 Task: Search one way flight ticket for 4 adults, 1 infant in seat and 1 infant on lap in premium economy from Sitka: Sitka Rocky Gutierrez Airport to Springfield: Abraham Lincoln Capital Airport on 5-2-2023. Choice of flights is Delta. Number of bags: 3 checked bags. Price is upto 73000. Outbound departure time preference is 5:00.
Action: Mouse moved to (208, 148)
Screenshot: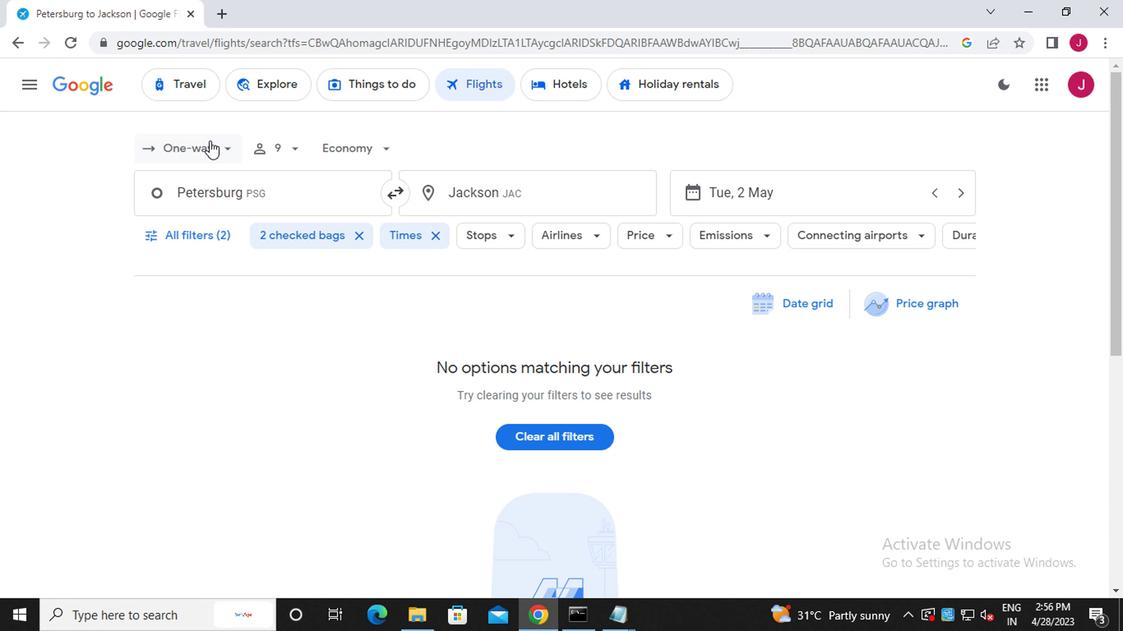 
Action: Mouse pressed left at (208, 148)
Screenshot: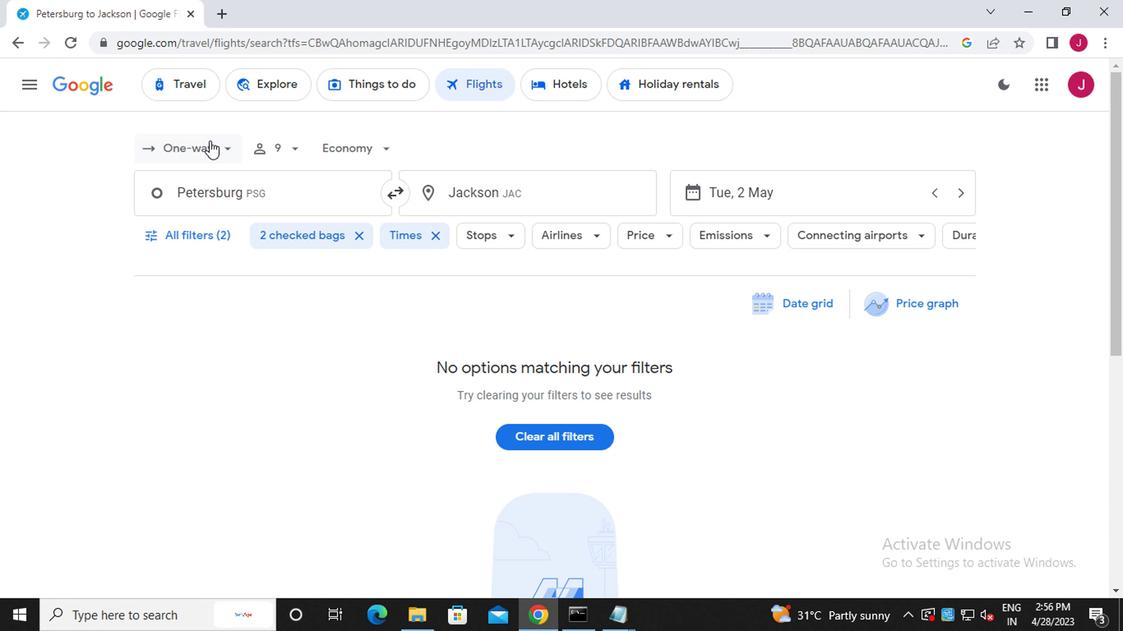 
Action: Mouse moved to (228, 231)
Screenshot: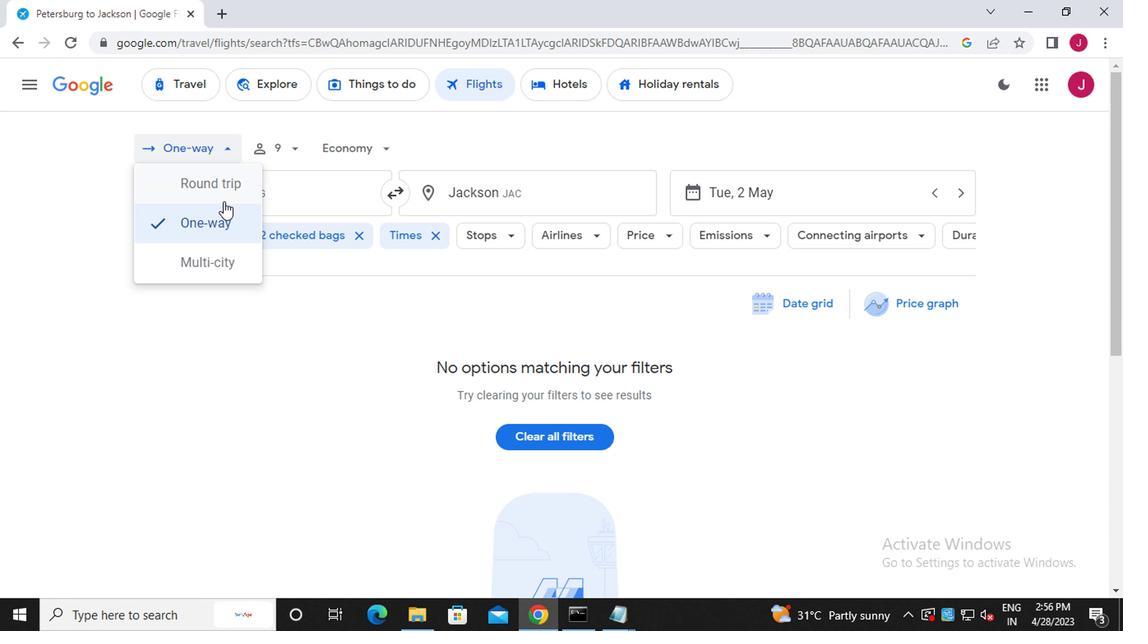 
Action: Mouse pressed left at (228, 231)
Screenshot: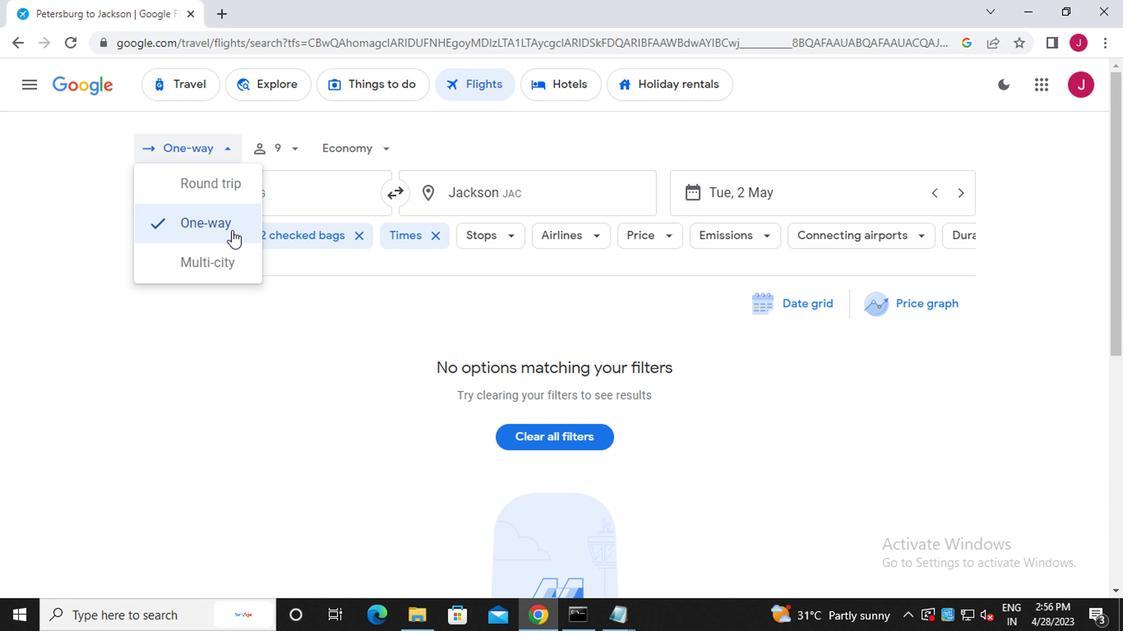 
Action: Mouse moved to (287, 147)
Screenshot: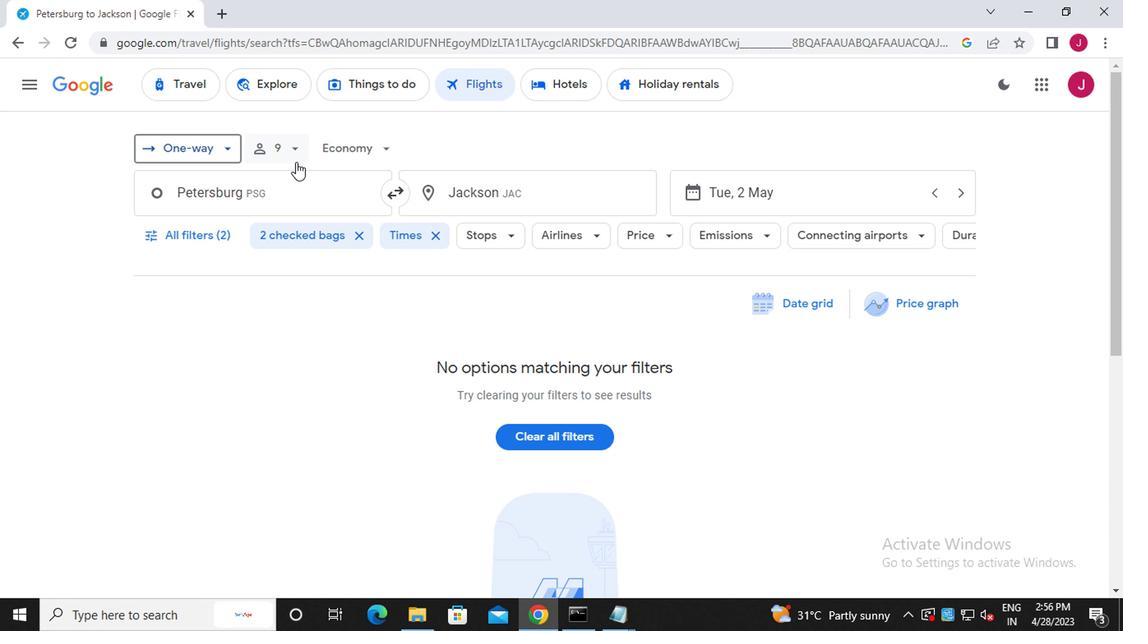 
Action: Mouse pressed left at (287, 147)
Screenshot: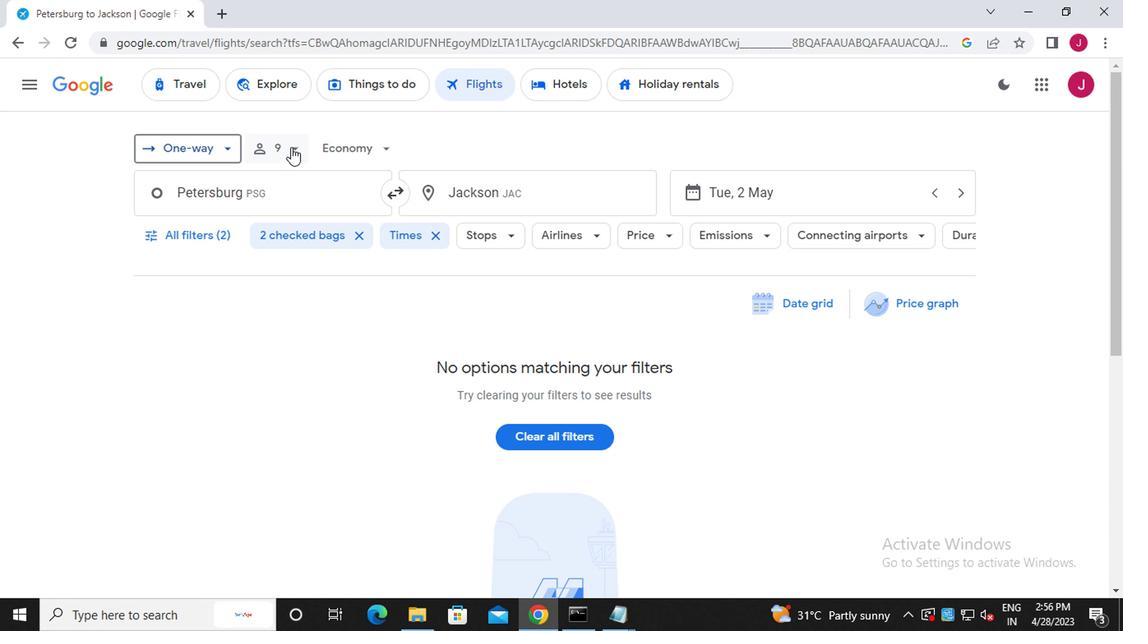 
Action: Mouse moved to (352, 196)
Screenshot: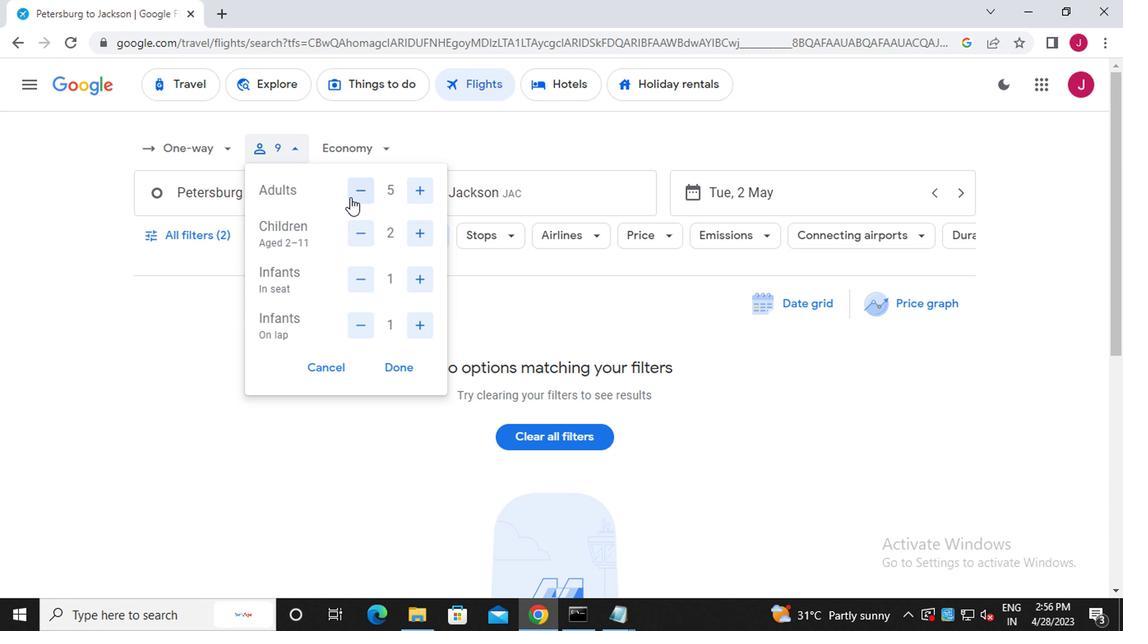 
Action: Mouse pressed left at (352, 196)
Screenshot: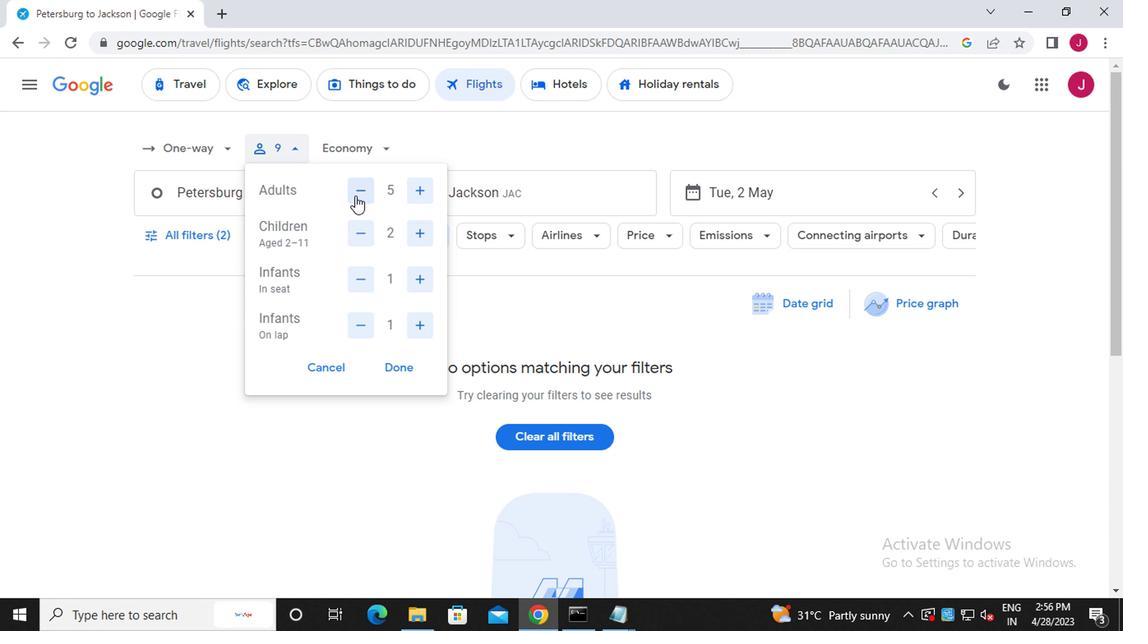 
Action: Mouse moved to (356, 235)
Screenshot: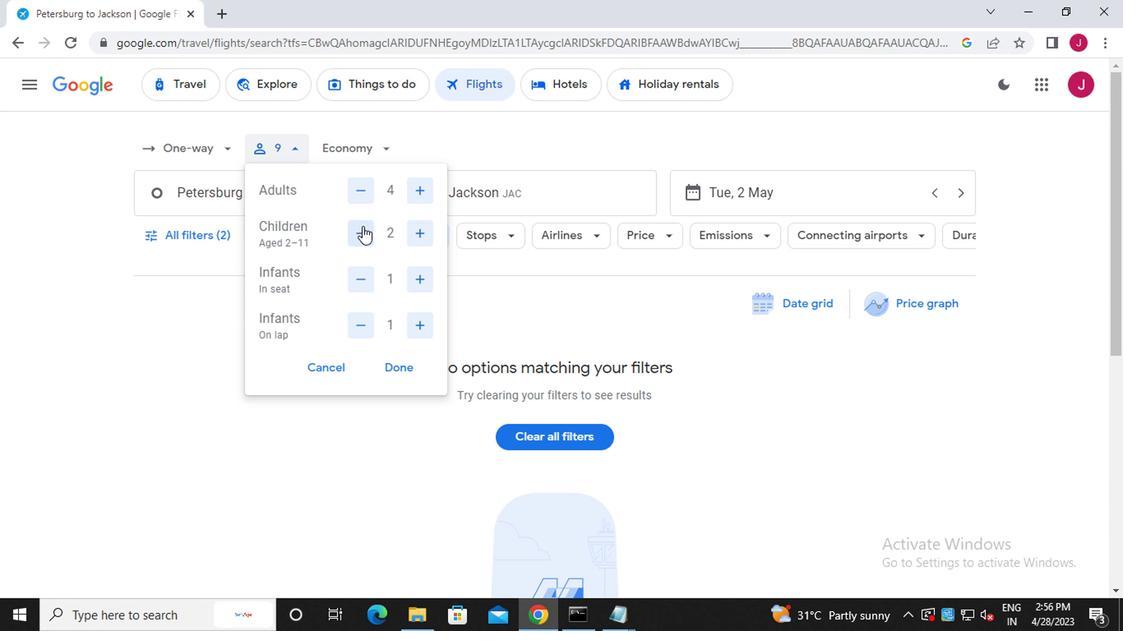 
Action: Mouse pressed left at (356, 235)
Screenshot: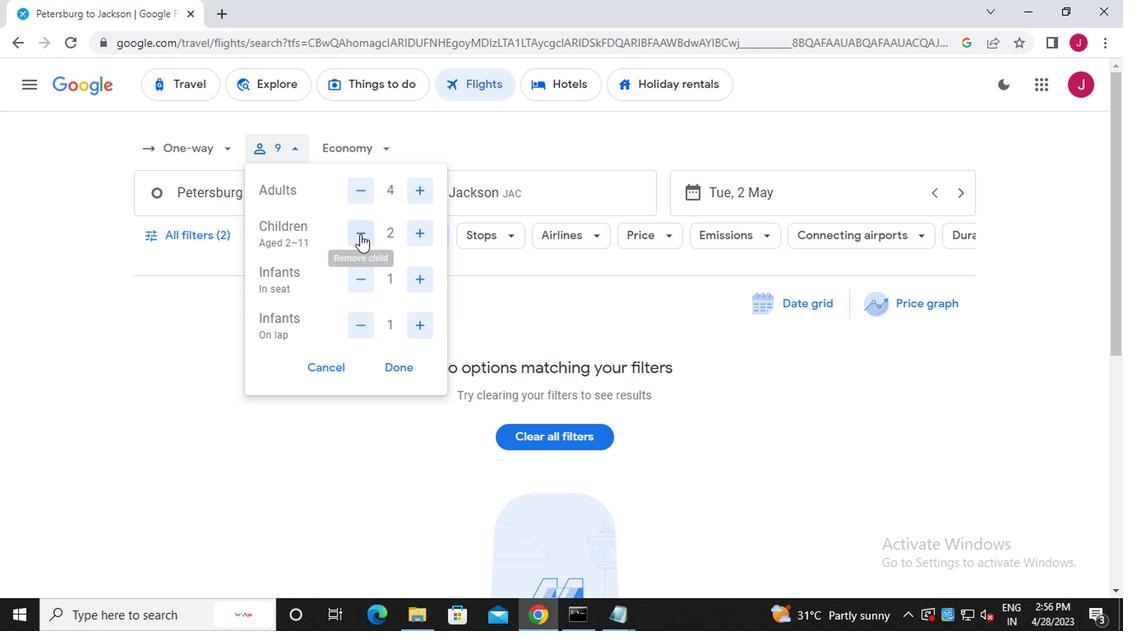 
Action: Mouse pressed left at (356, 235)
Screenshot: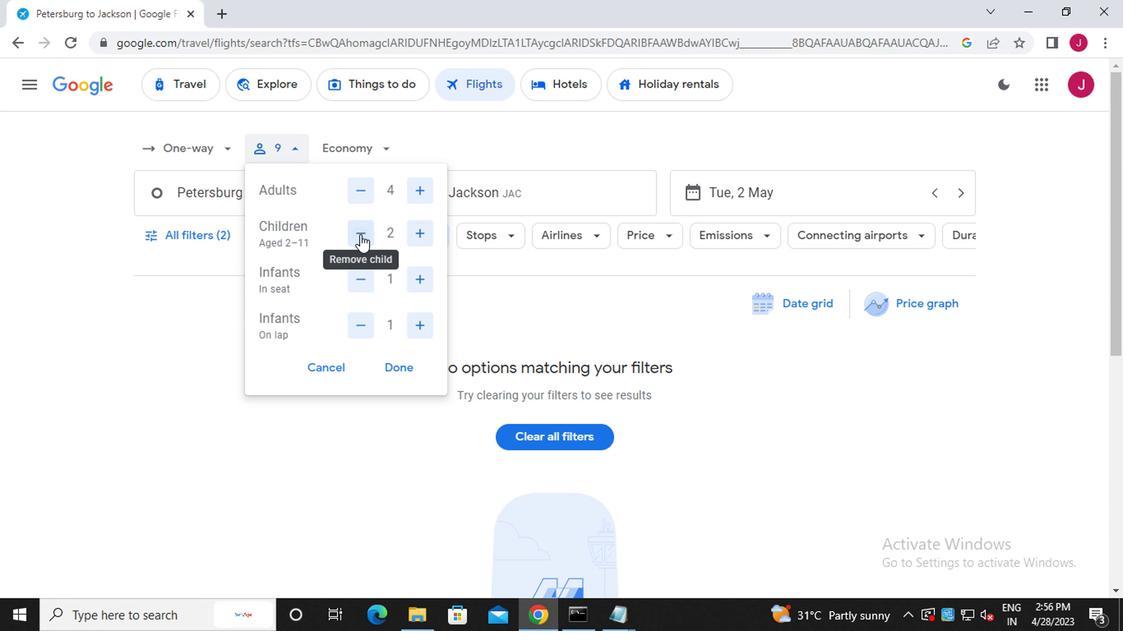 
Action: Mouse moved to (386, 365)
Screenshot: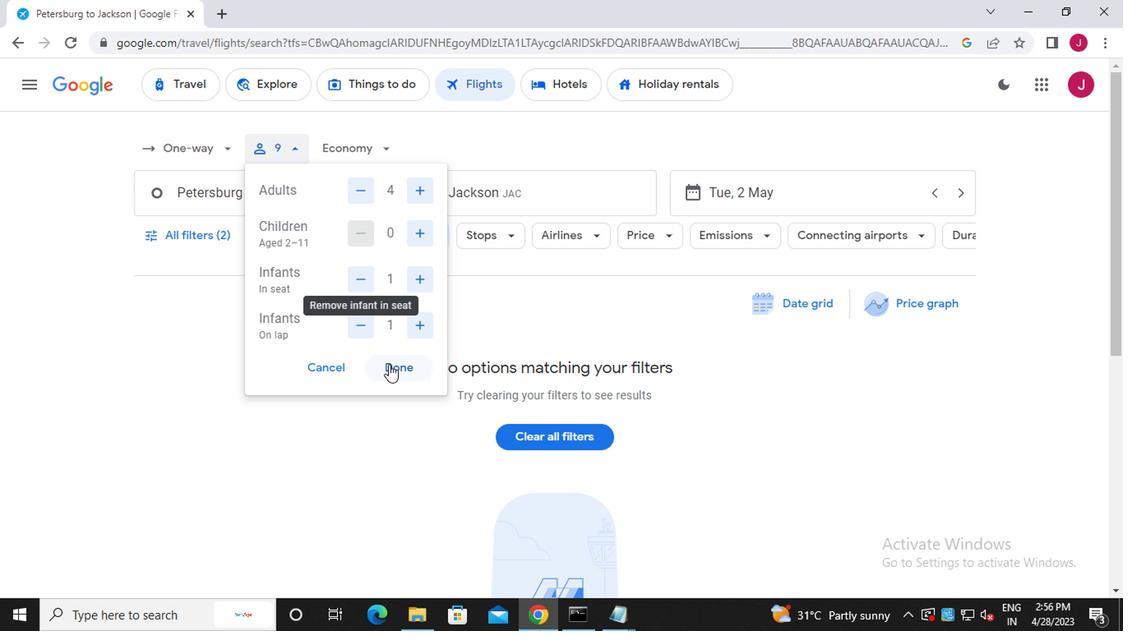 
Action: Mouse pressed left at (386, 365)
Screenshot: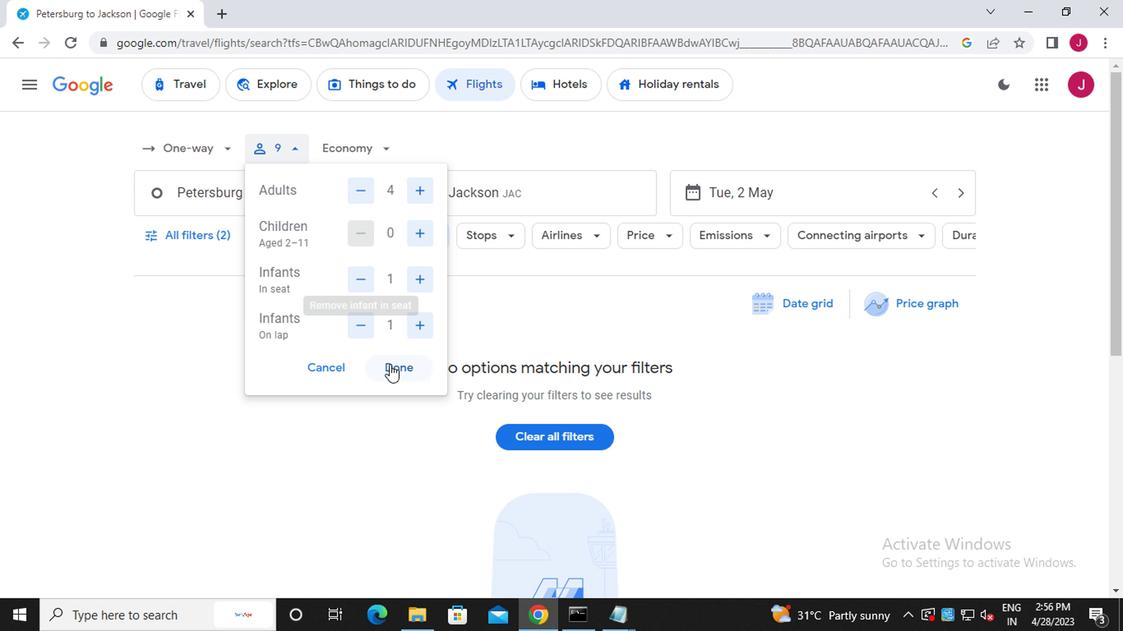 
Action: Mouse moved to (382, 156)
Screenshot: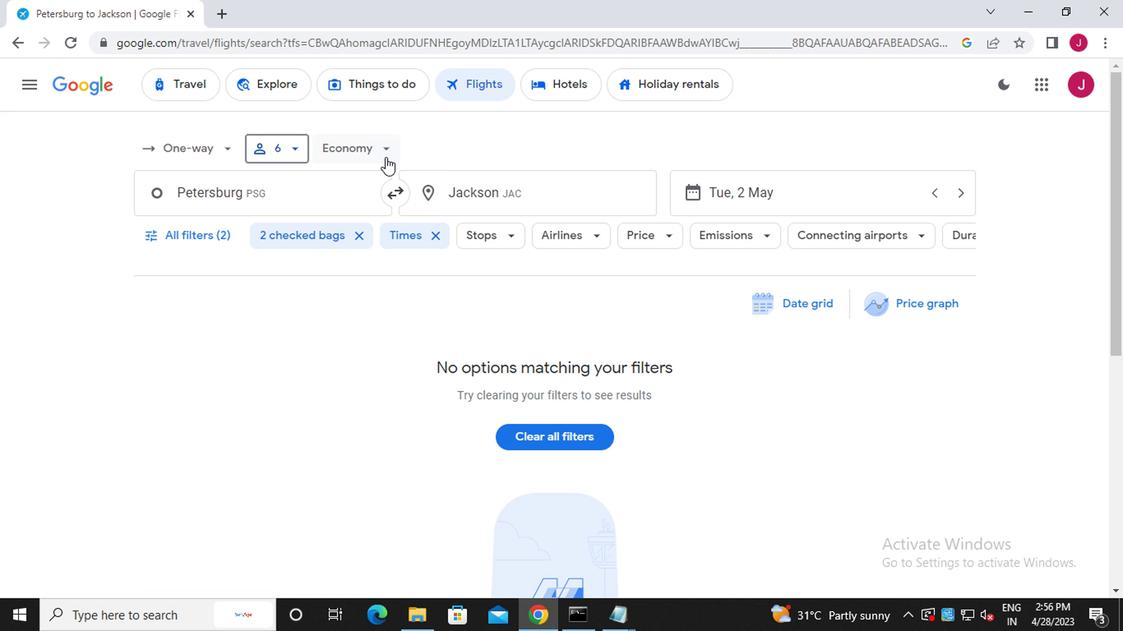 
Action: Mouse pressed left at (382, 156)
Screenshot: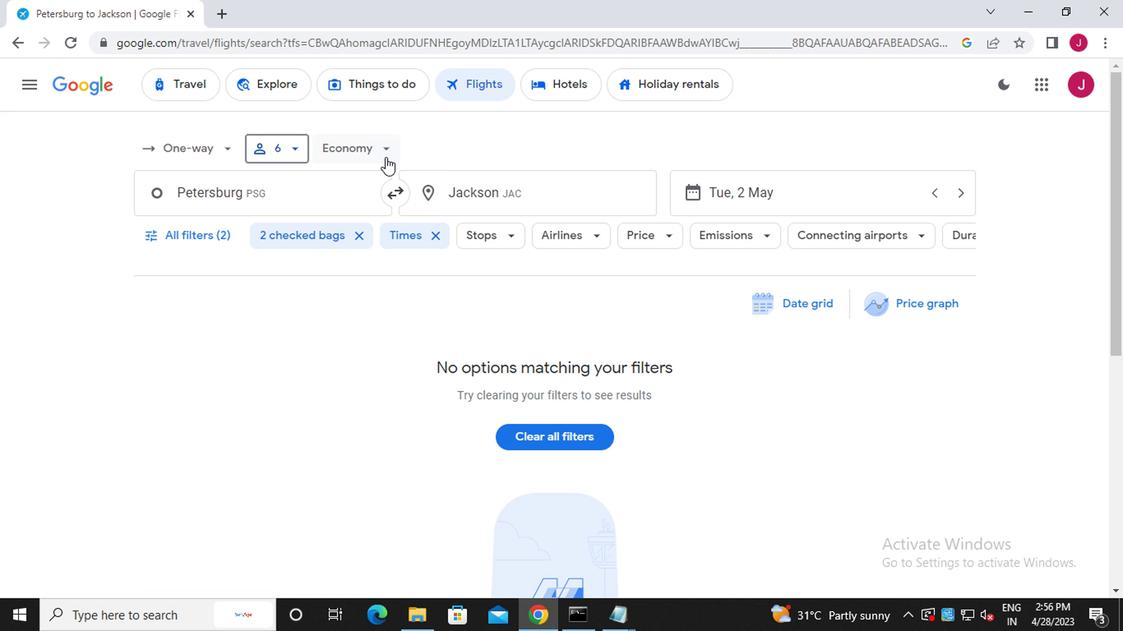 
Action: Mouse moved to (409, 220)
Screenshot: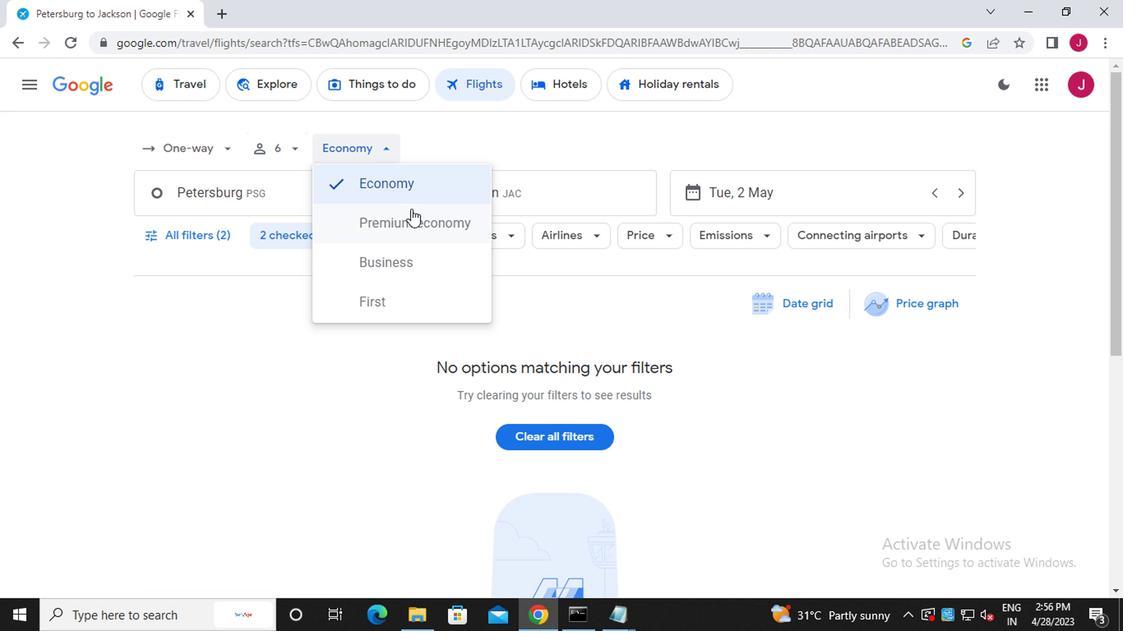 
Action: Mouse pressed left at (409, 220)
Screenshot: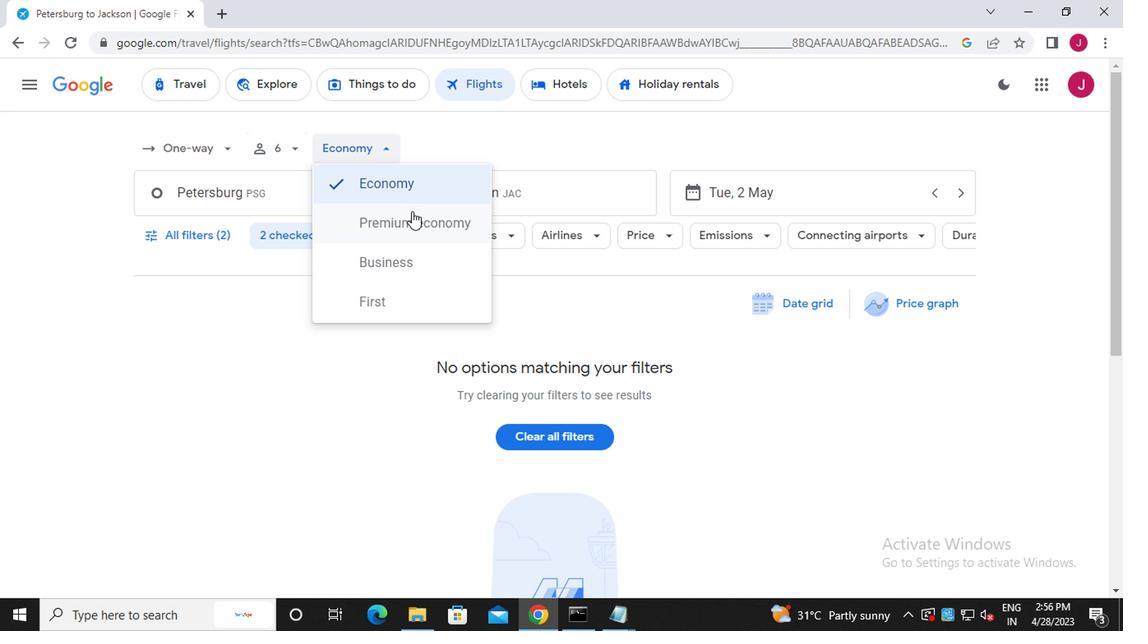 
Action: Mouse moved to (317, 191)
Screenshot: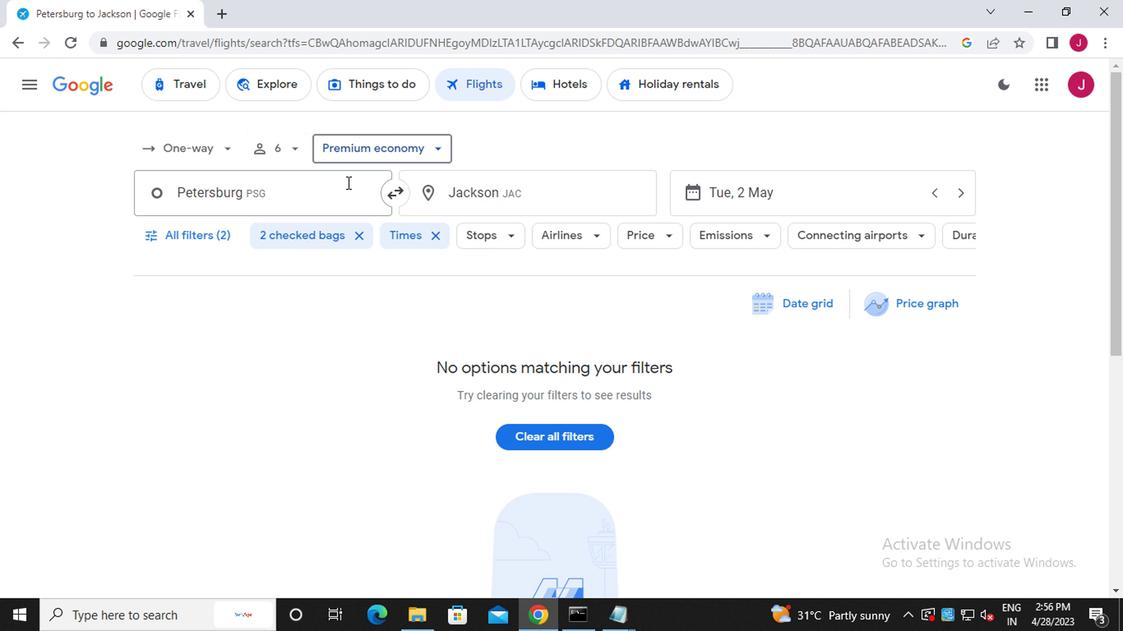 
Action: Mouse pressed left at (317, 191)
Screenshot: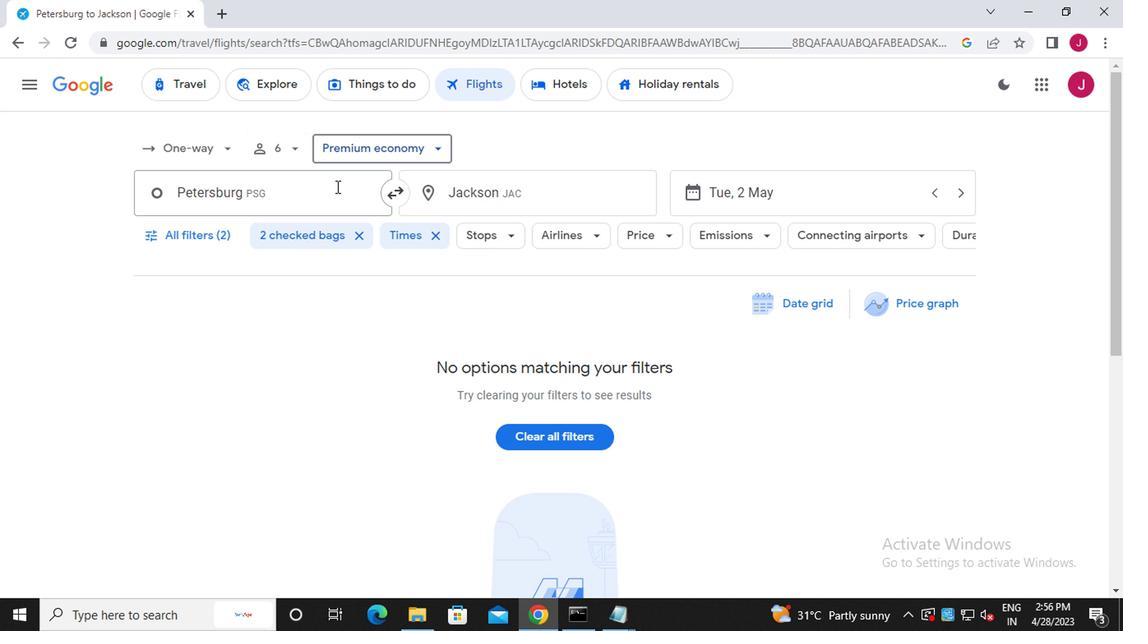 
Action: Mouse moved to (314, 191)
Screenshot: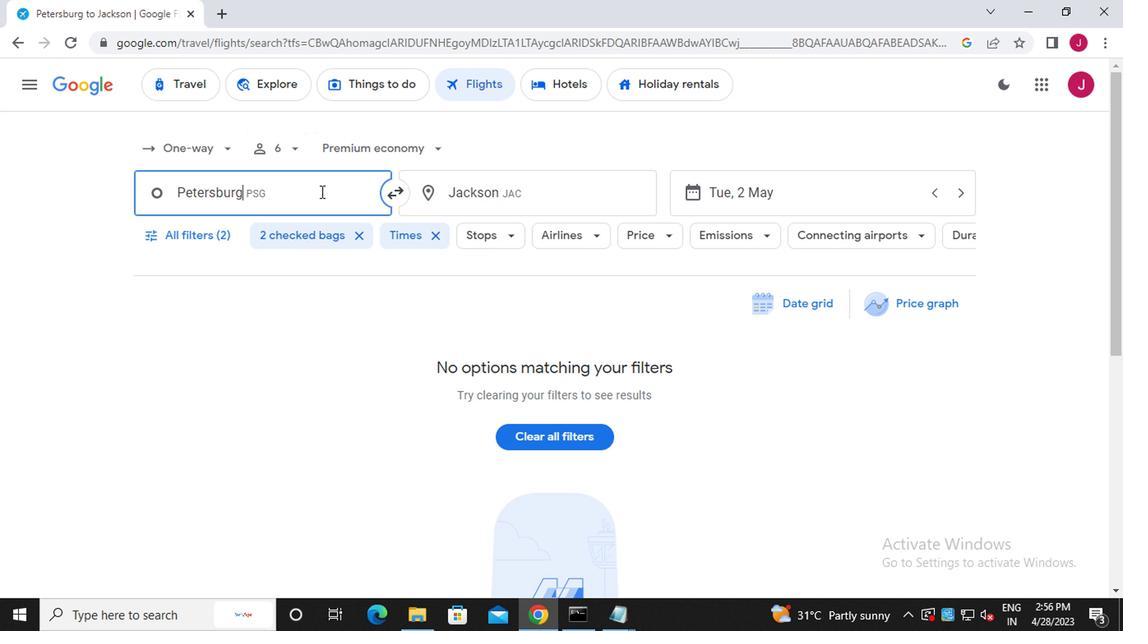 
Action: Key pressed sitka
Screenshot: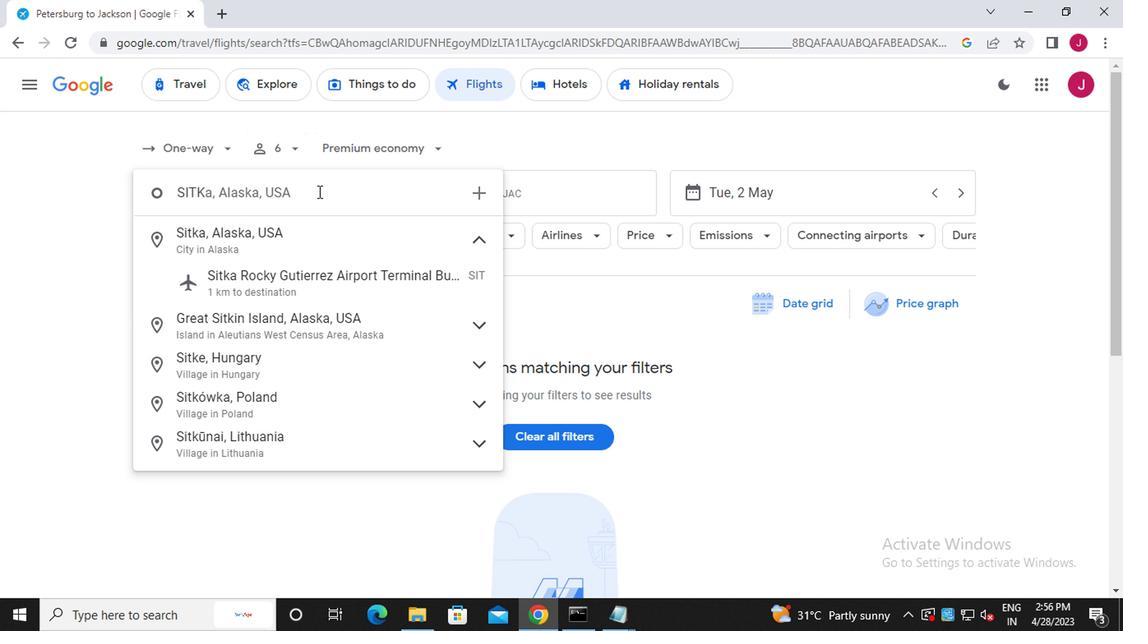 
Action: Mouse moved to (326, 287)
Screenshot: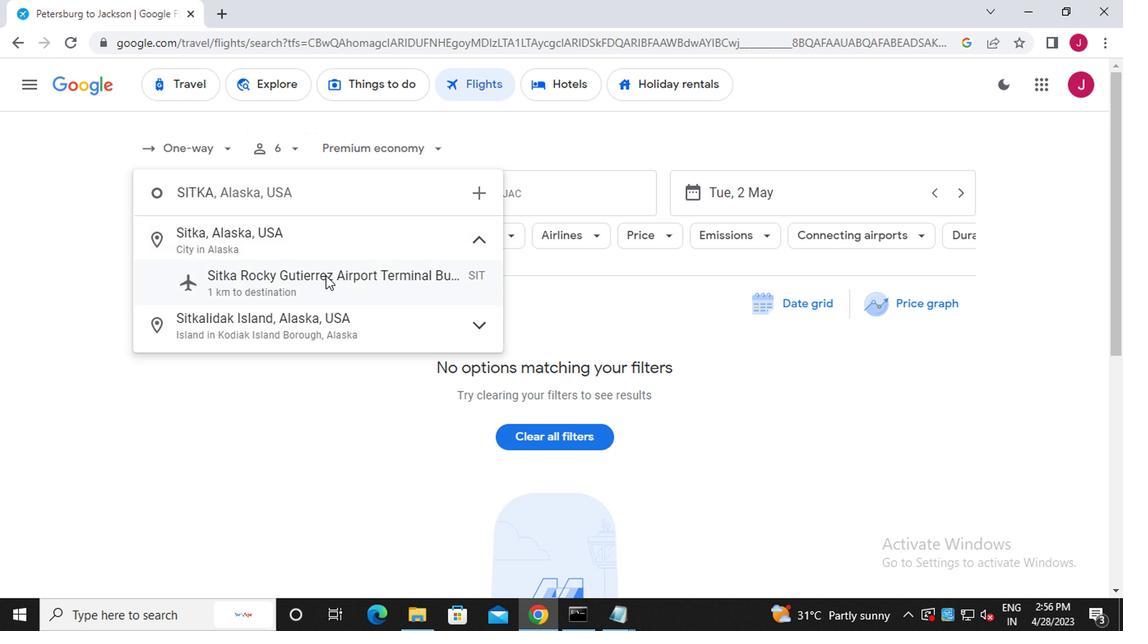 
Action: Mouse pressed left at (326, 287)
Screenshot: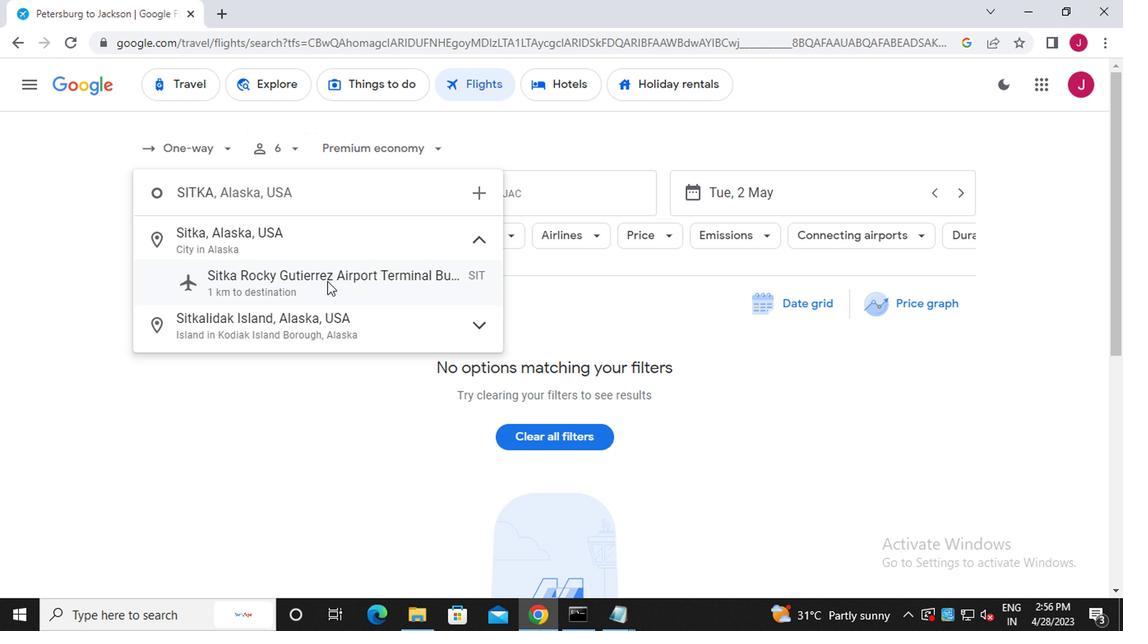 
Action: Mouse moved to (562, 189)
Screenshot: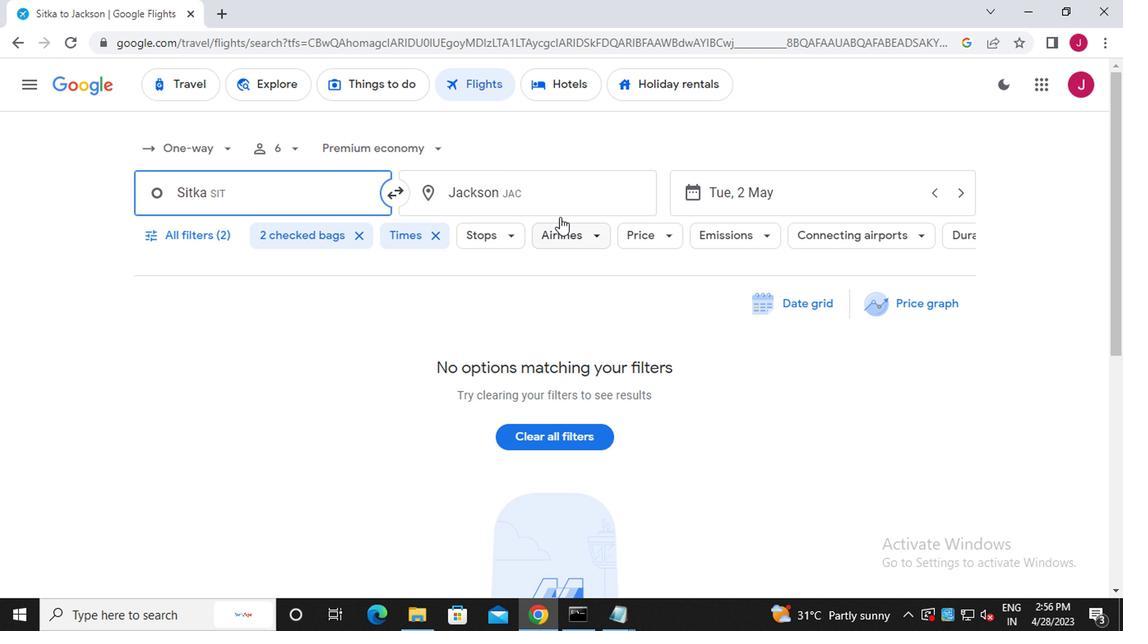 
Action: Mouse pressed left at (562, 189)
Screenshot: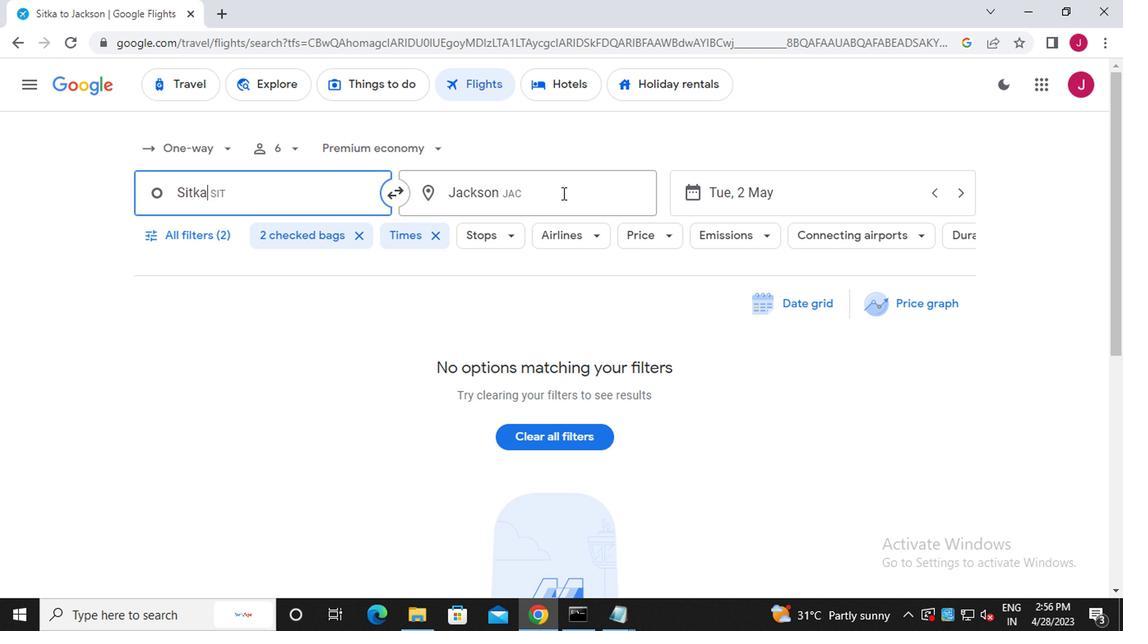 
Action: Mouse moved to (558, 189)
Screenshot: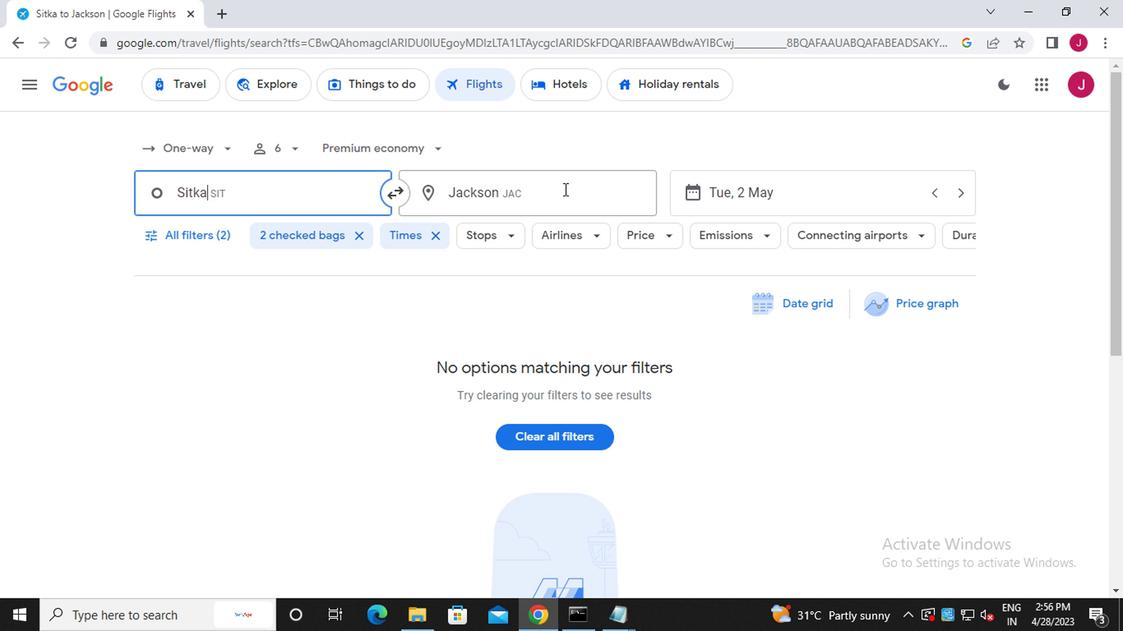 
Action: Key pressed springfield
Screenshot: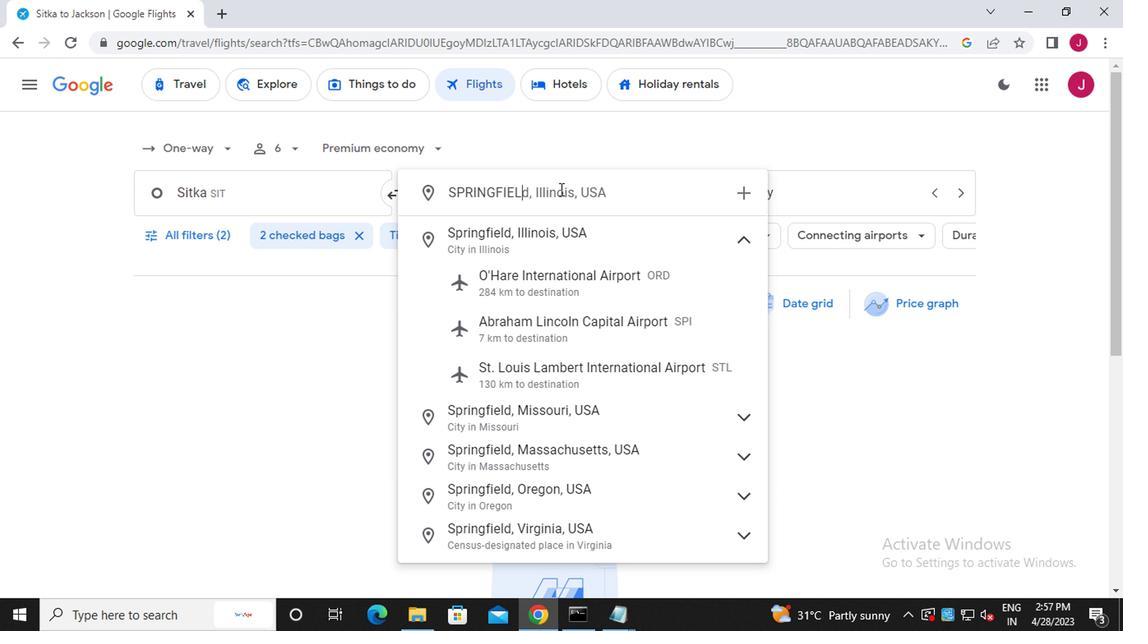
Action: Mouse moved to (597, 320)
Screenshot: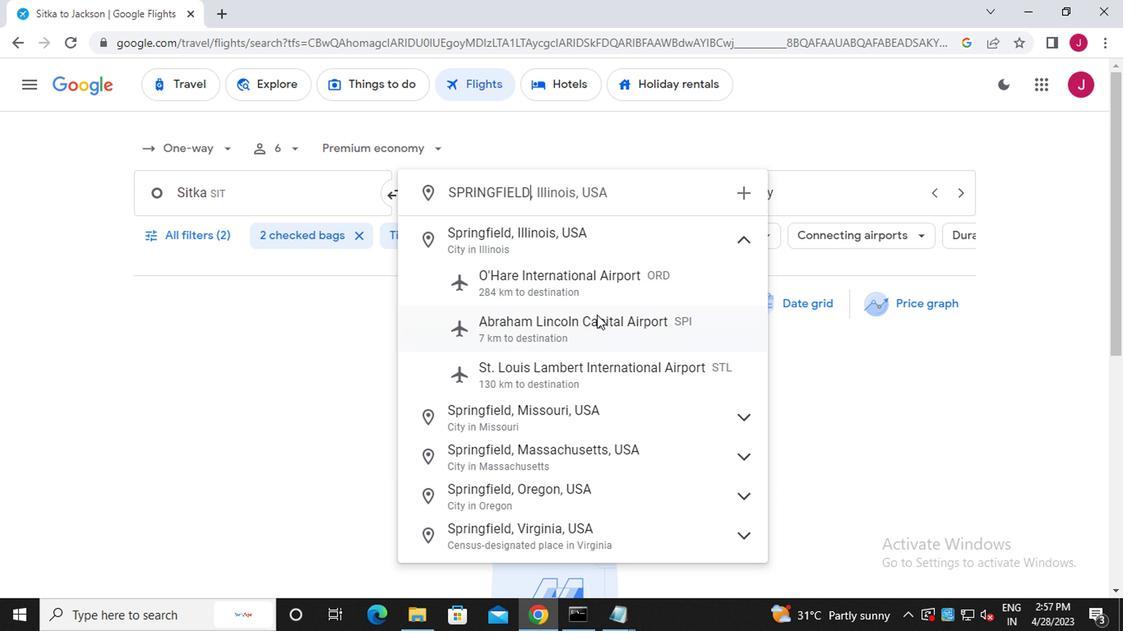 
Action: Mouse pressed left at (597, 320)
Screenshot: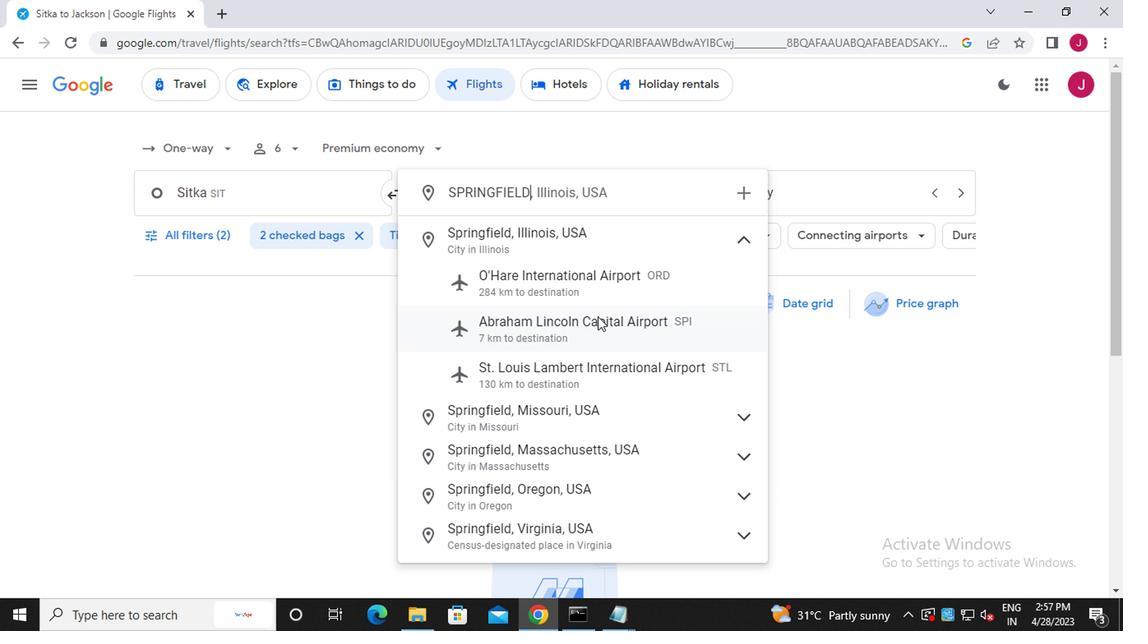 
Action: Mouse moved to (776, 200)
Screenshot: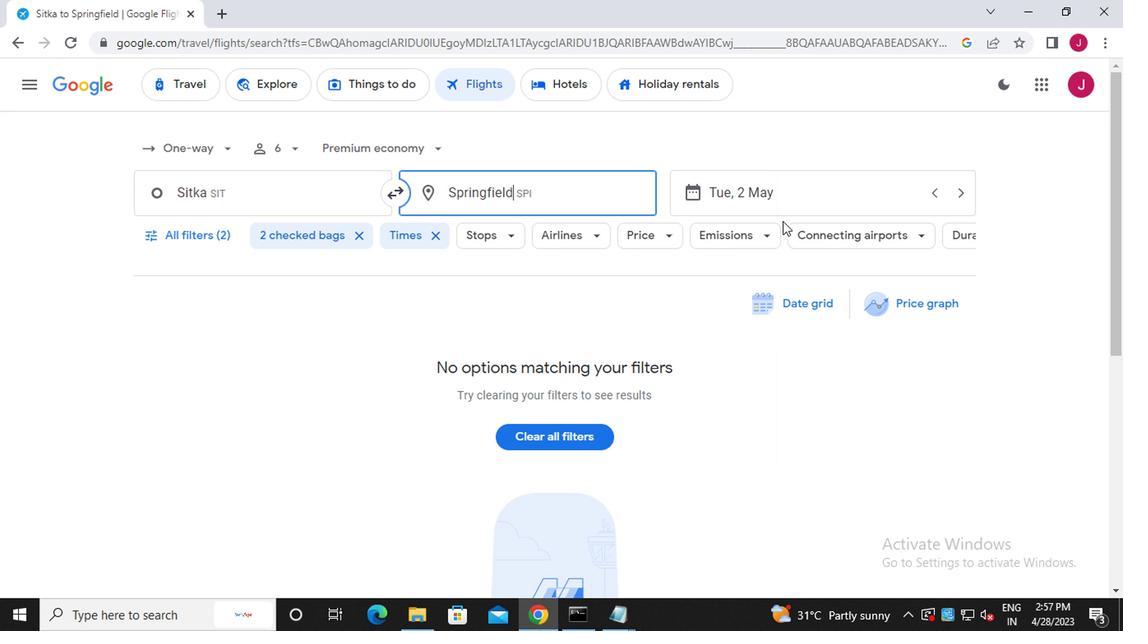 
Action: Mouse pressed left at (776, 200)
Screenshot: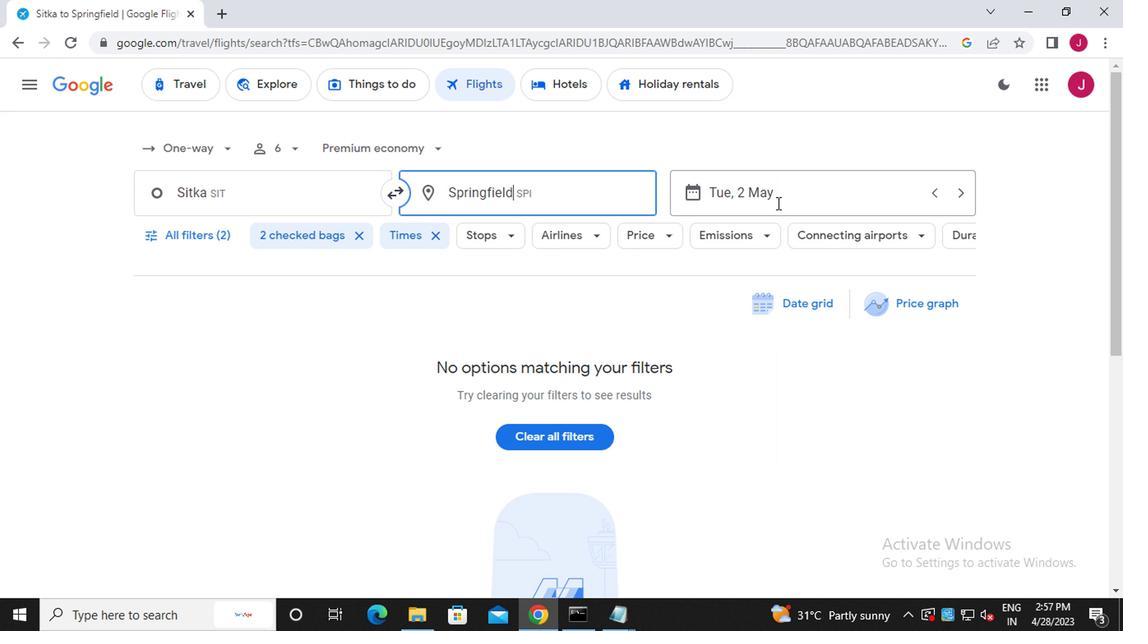 
Action: Mouse moved to (913, 569)
Screenshot: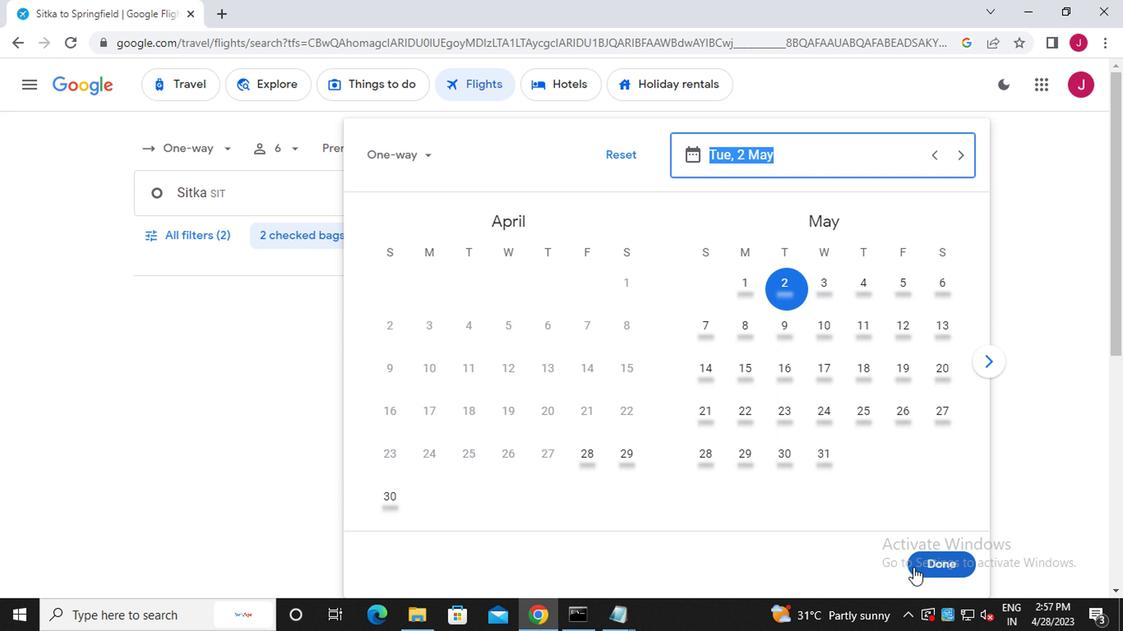 
Action: Mouse pressed left at (913, 569)
Screenshot: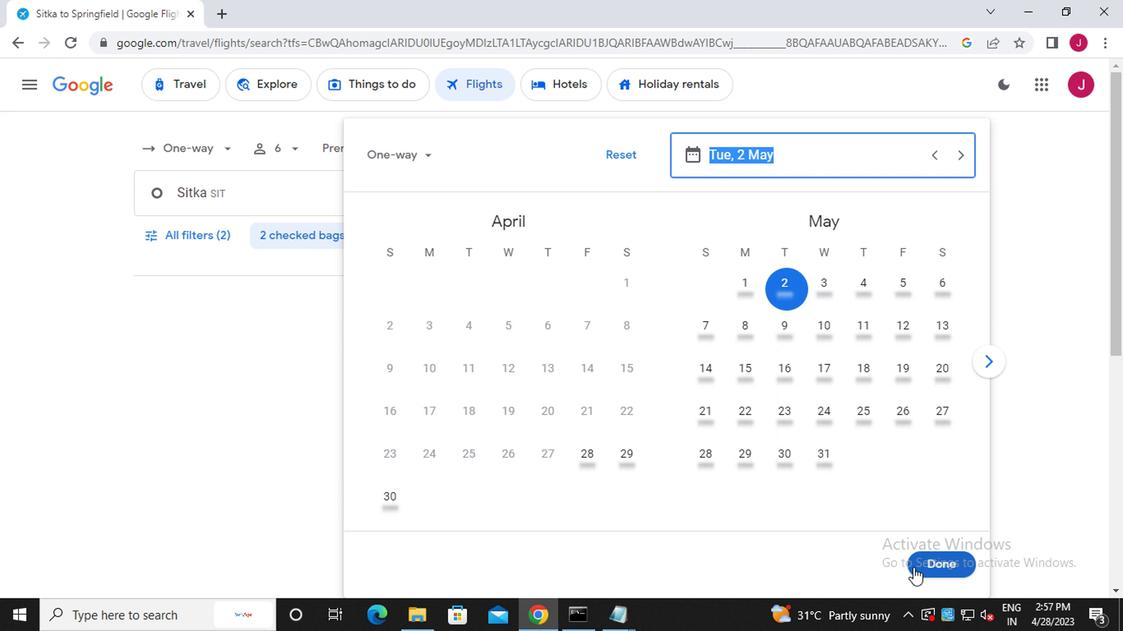 
Action: Mouse moved to (193, 235)
Screenshot: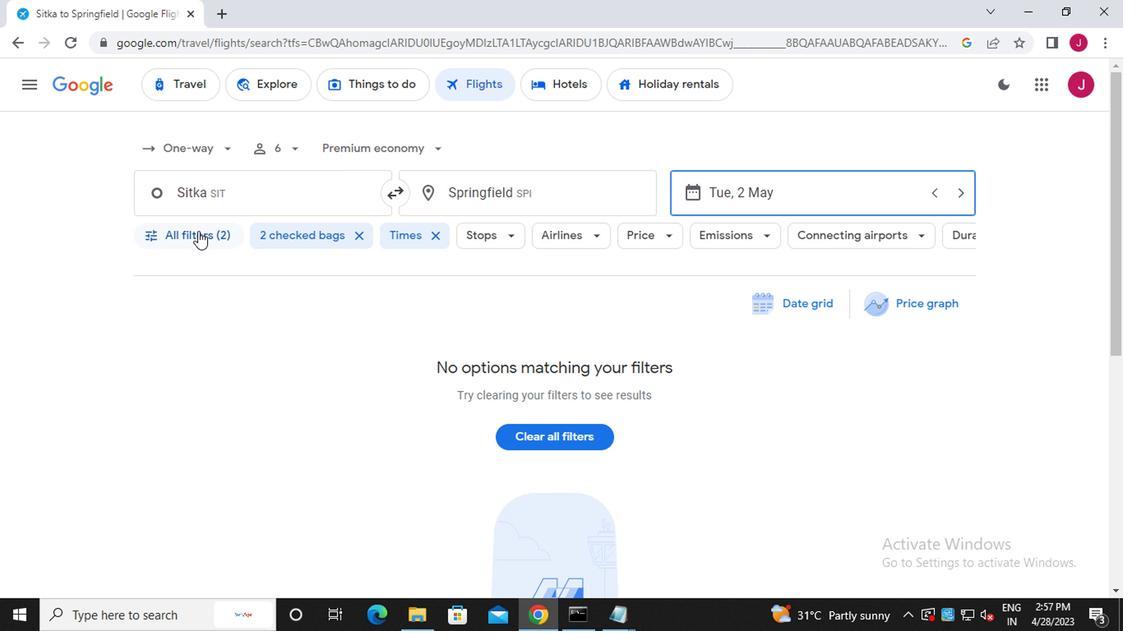 
Action: Mouse pressed left at (193, 235)
Screenshot: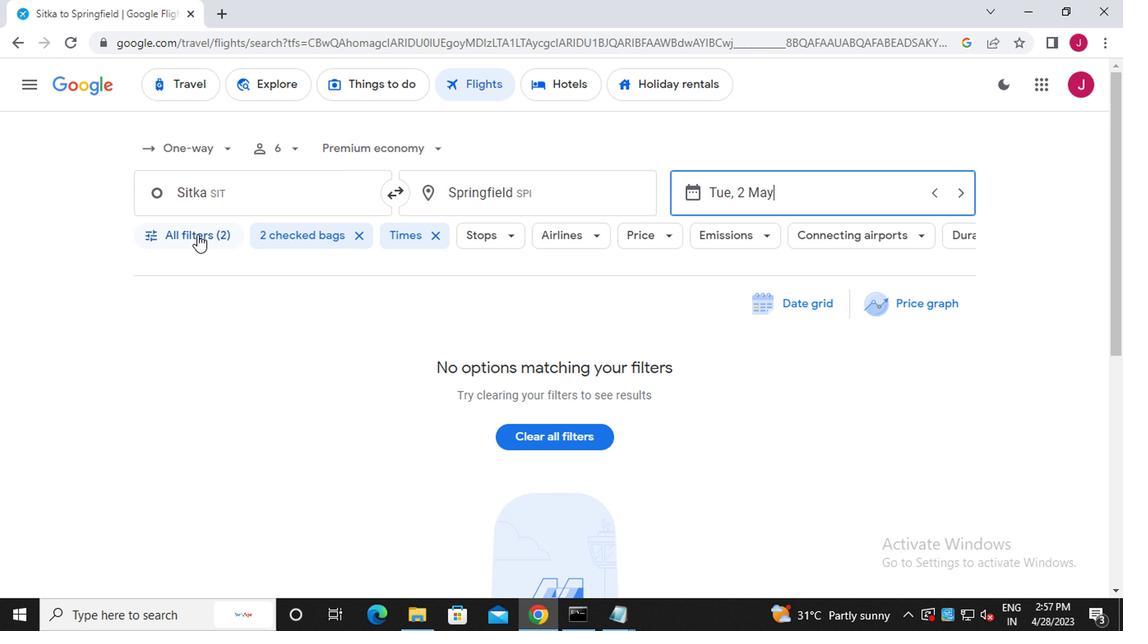 
Action: Mouse moved to (246, 373)
Screenshot: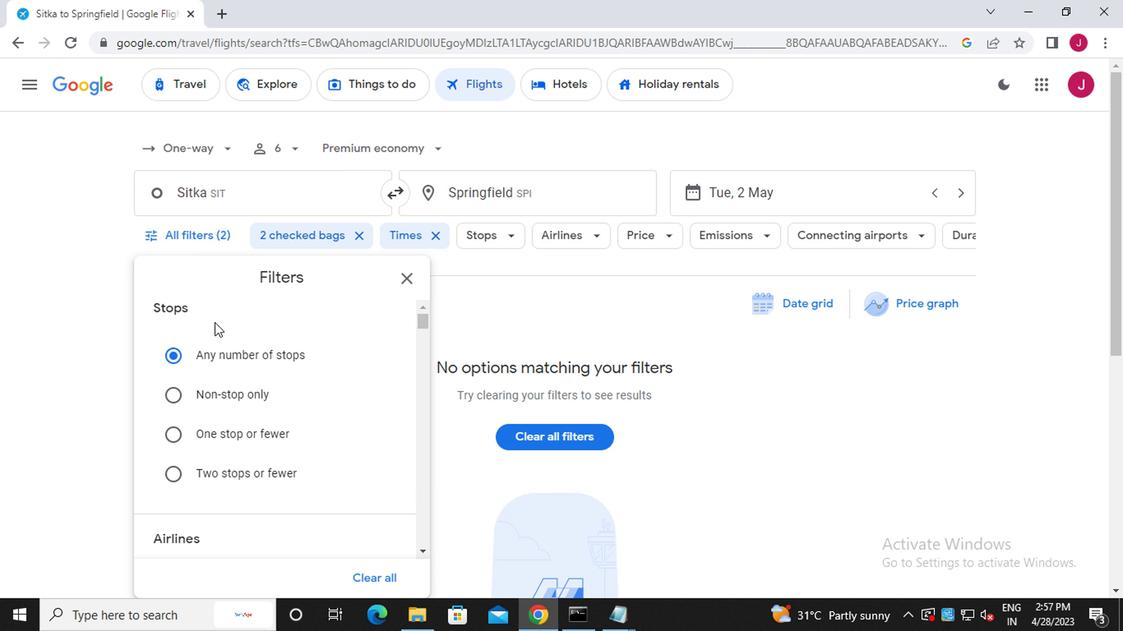 
Action: Mouse scrolled (246, 372) with delta (0, -1)
Screenshot: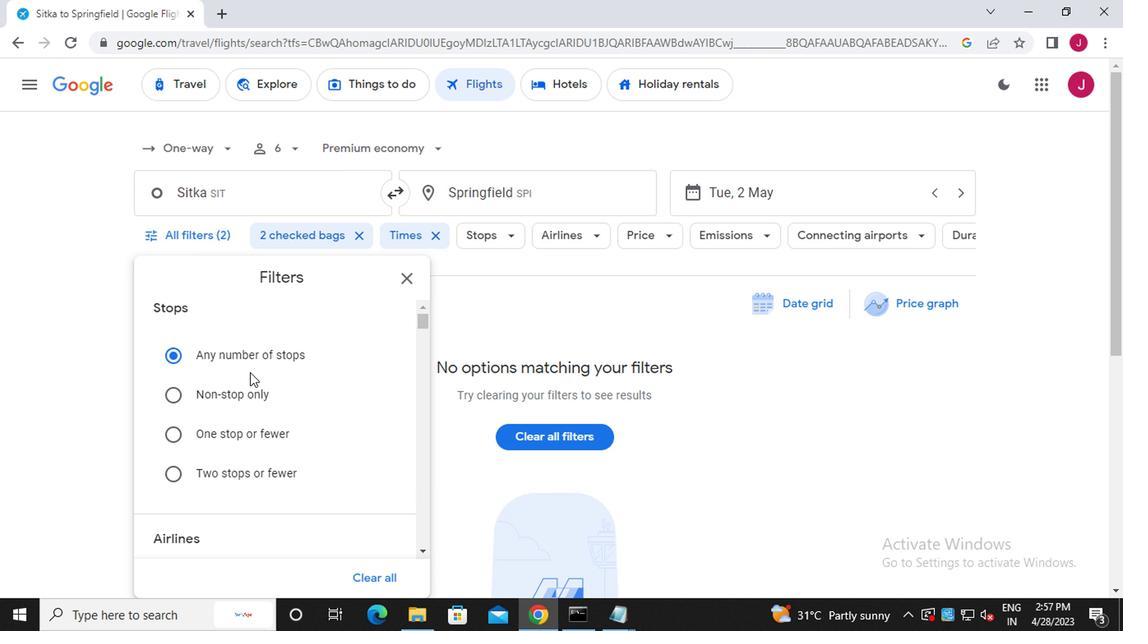 
Action: Mouse scrolled (246, 372) with delta (0, -1)
Screenshot: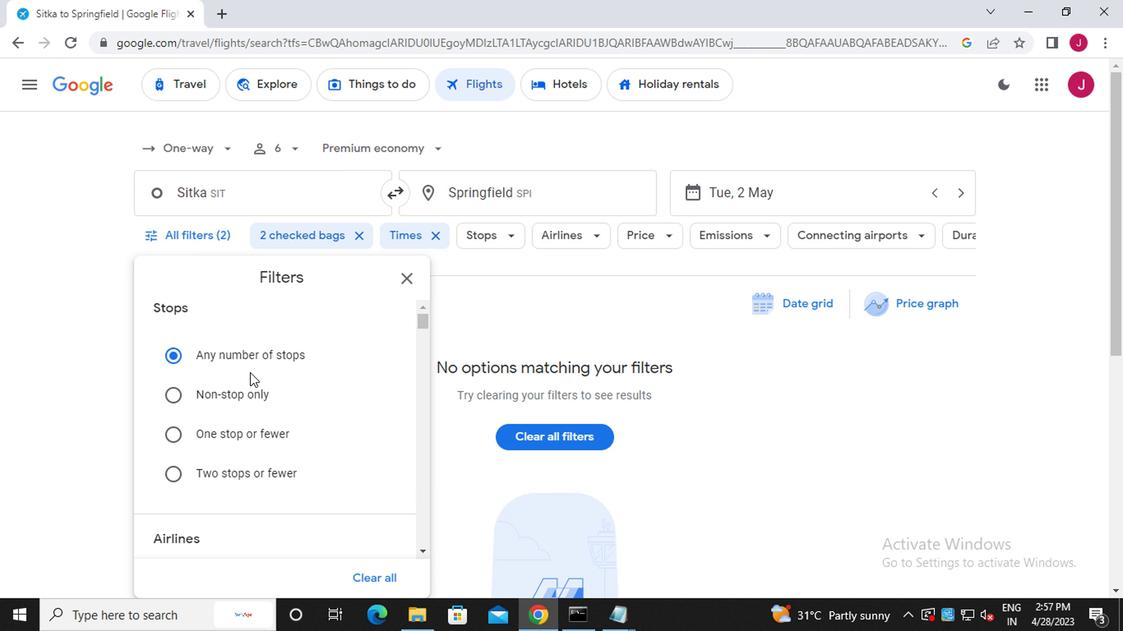 
Action: Mouse moved to (371, 416)
Screenshot: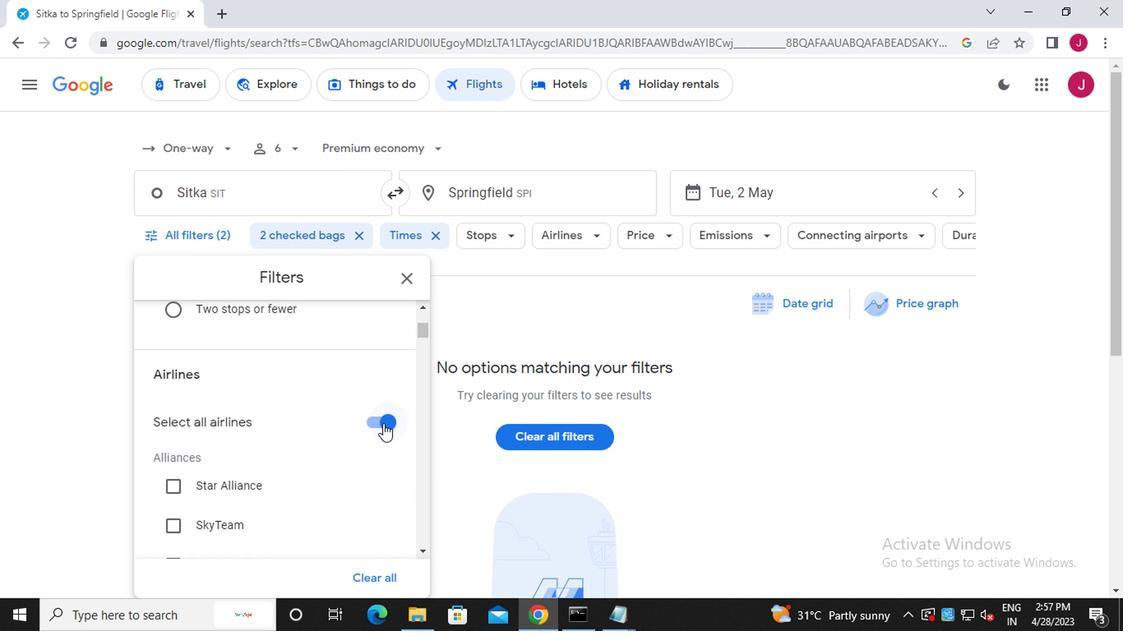 
Action: Mouse pressed left at (371, 416)
Screenshot: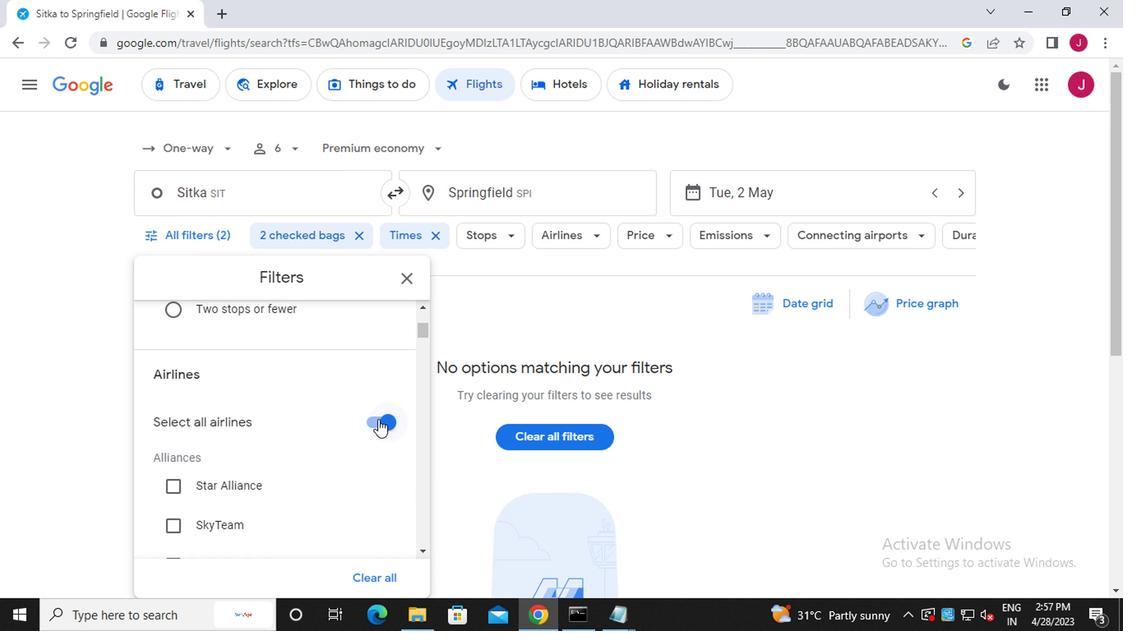 
Action: Mouse moved to (308, 410)
Screenshot: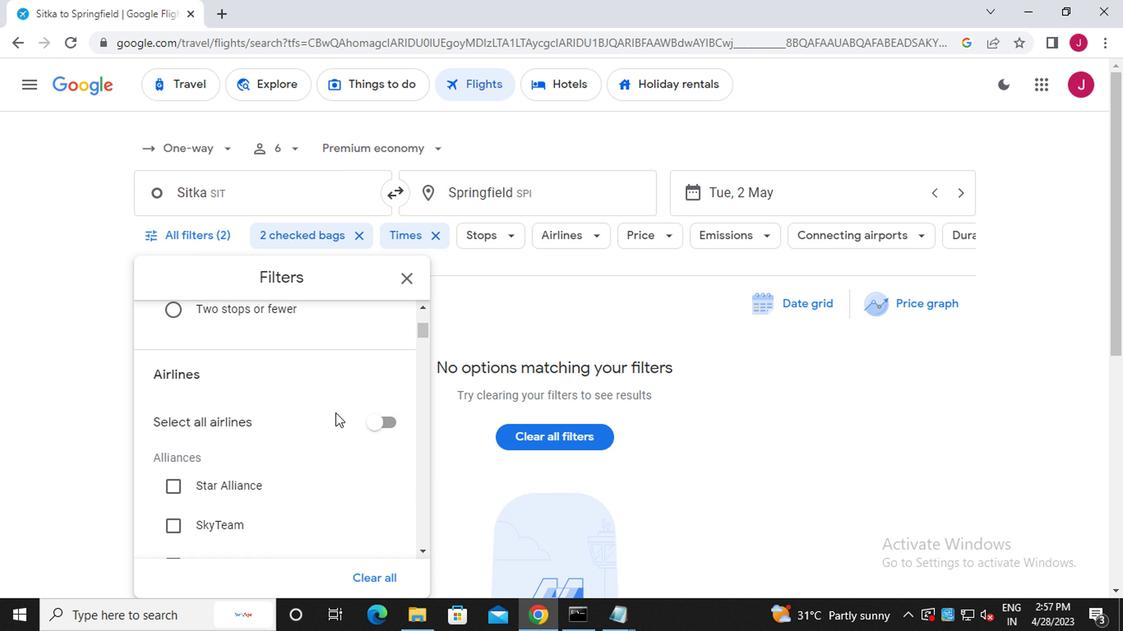 
Action: Mouse scrolled (308, 410) with delta (0, 0)
Screenshot: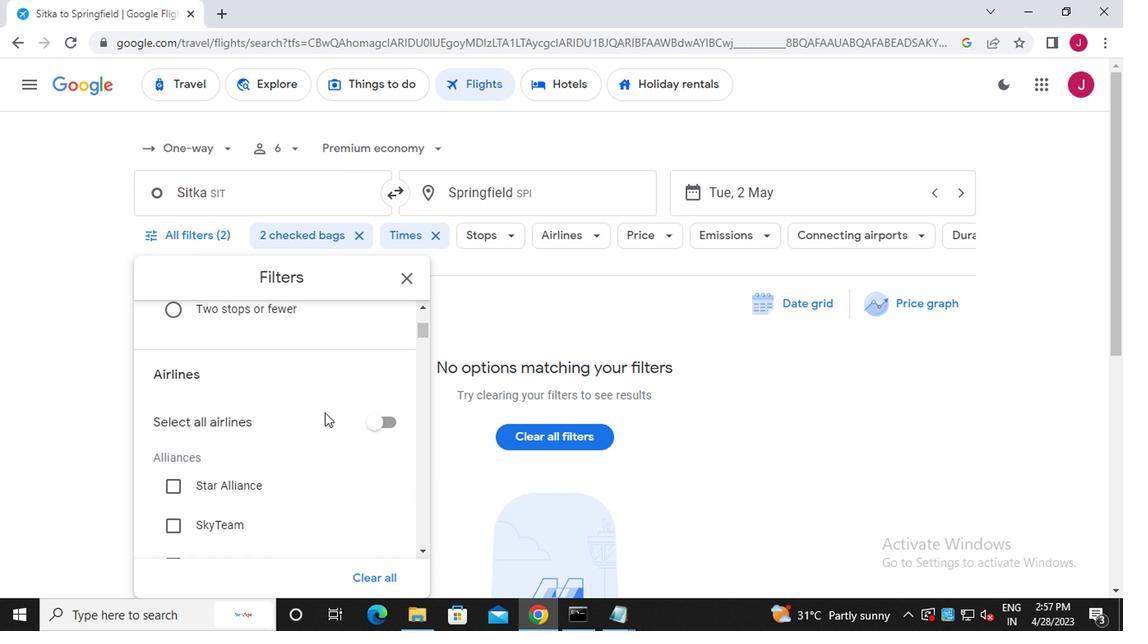 
Action: Mouse moved to (307, 410)
Screenshot: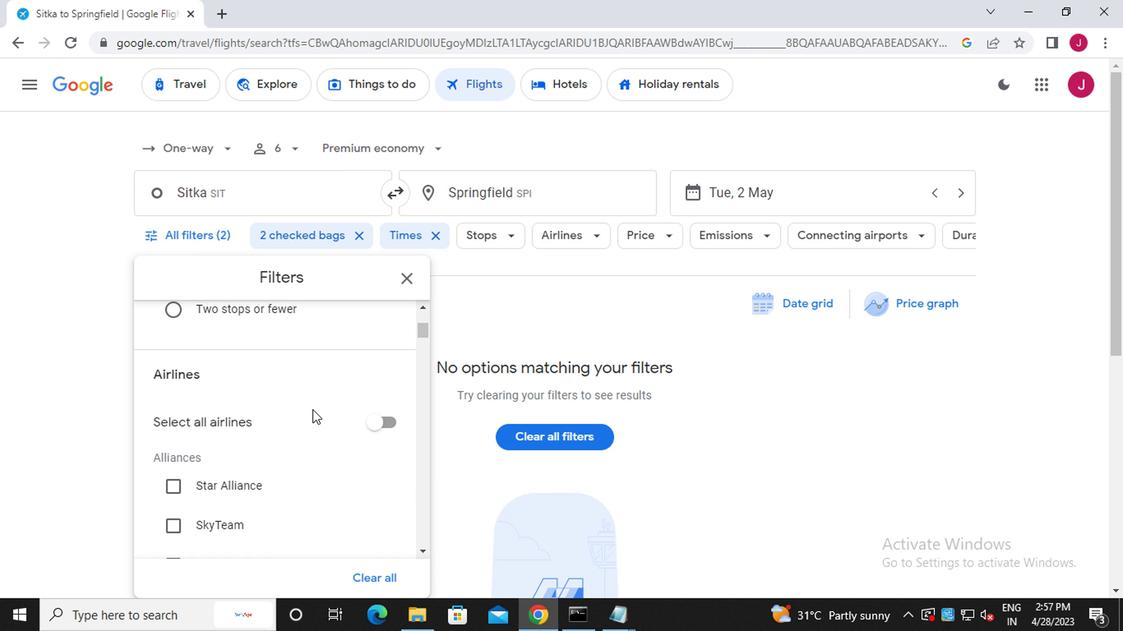 
Action: Mouse scrolled (307, 409) with delta (0, 0)
Screenshot: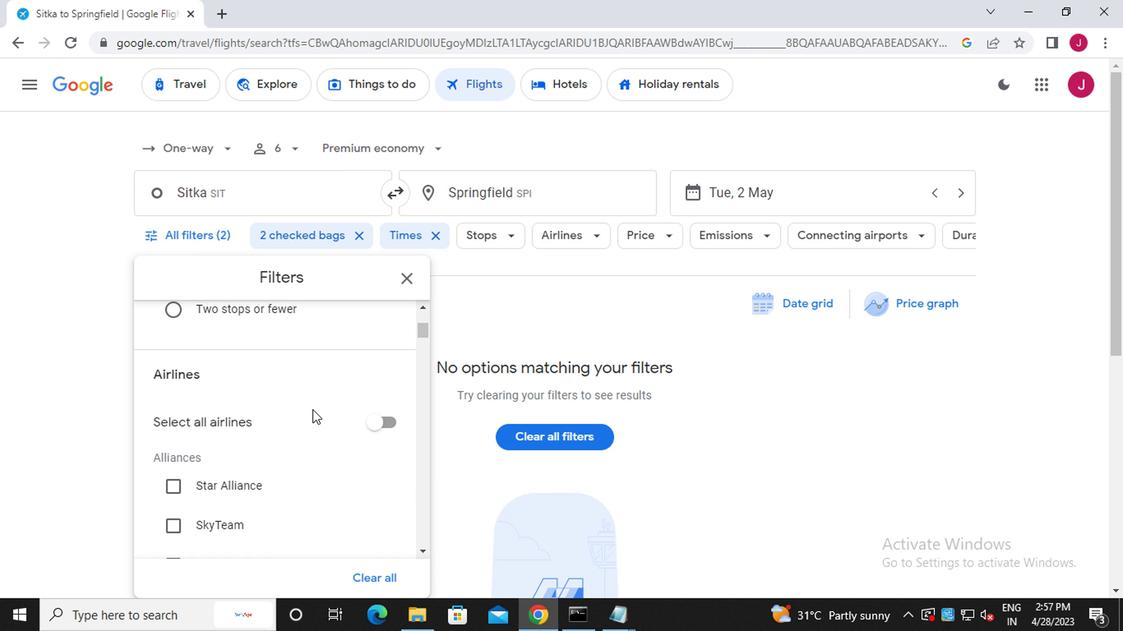 
Action: Mouse moved to (303, 406)
Screenshot: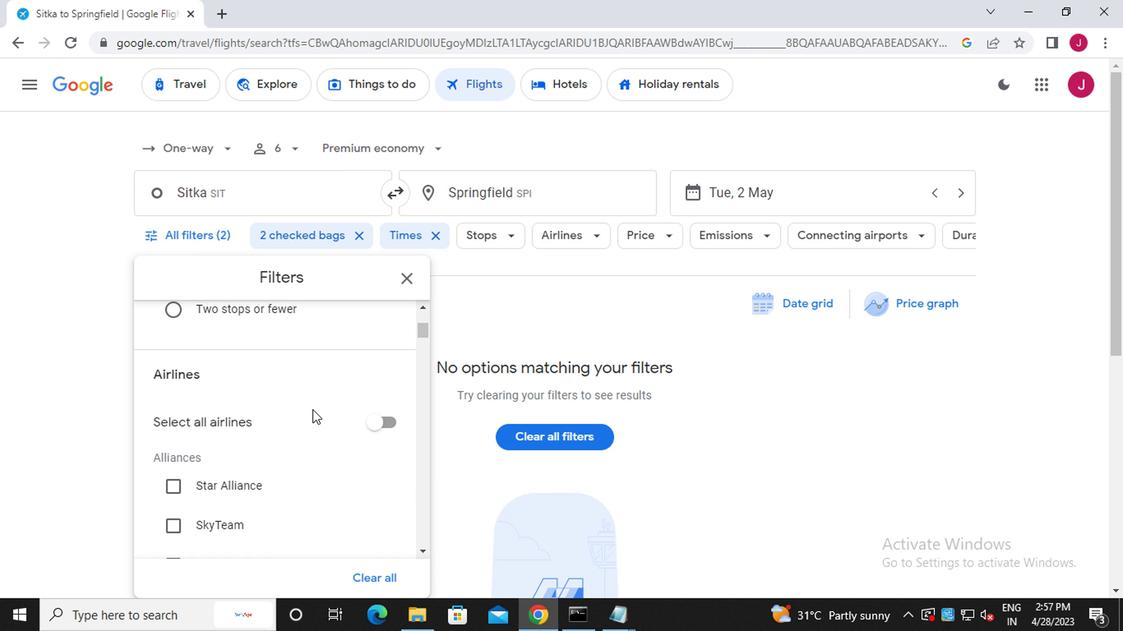 
Action: Mouse scrolled (303, 406) with delta (0, 0)
Screenshot: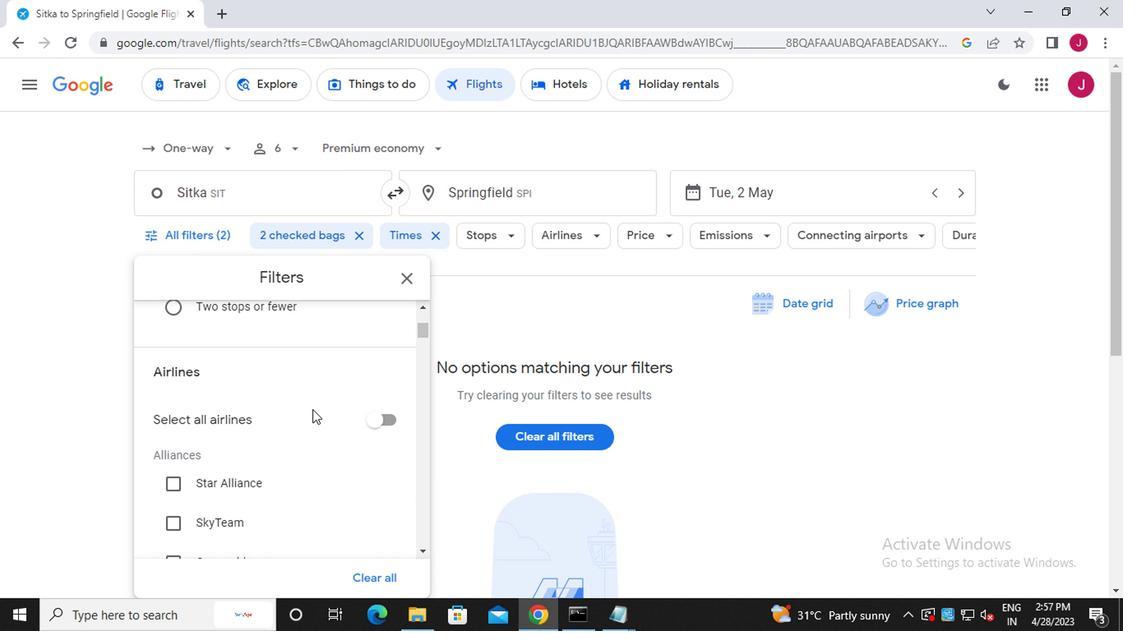 
Action: Mouse moved to (160, 465)
Screenshot: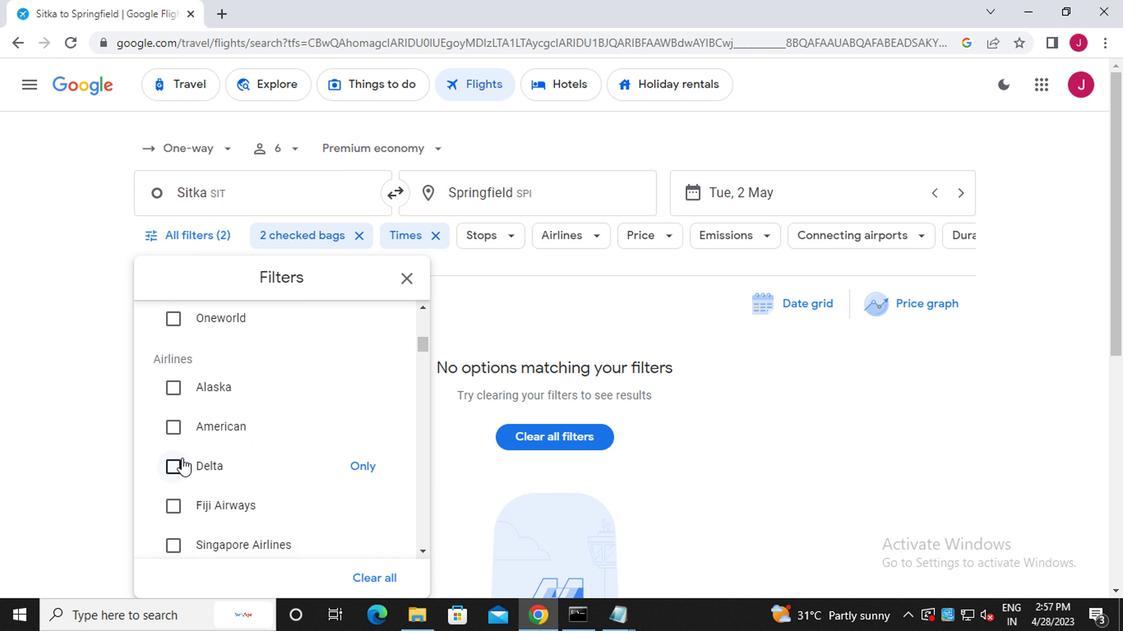 
Action: Mouse pressed left at (160, 465)
Screenshot: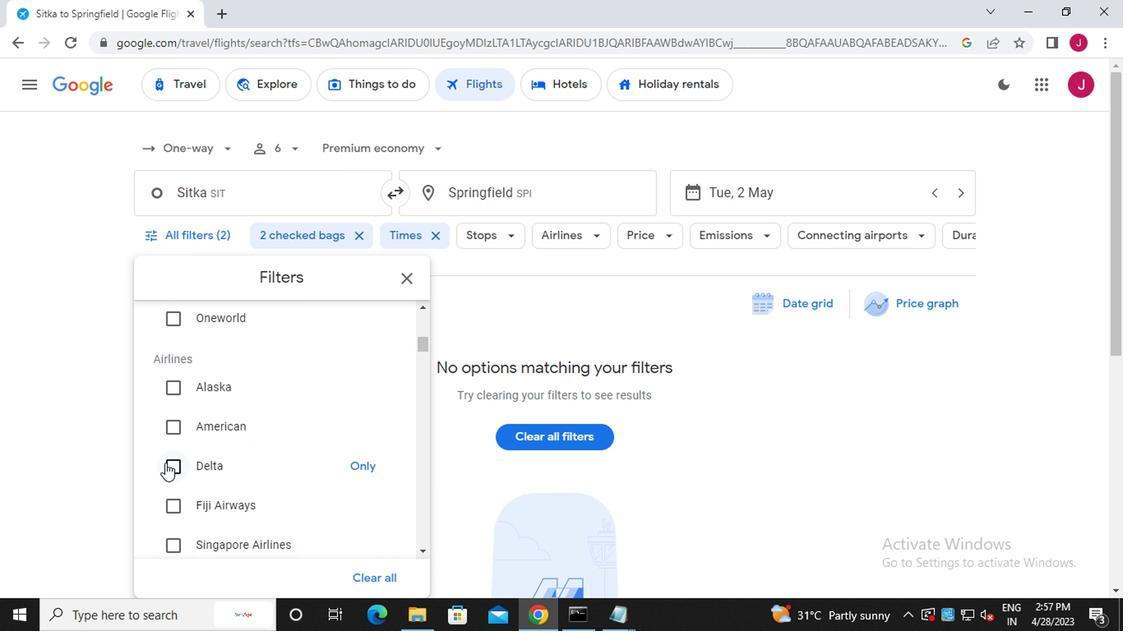 
Action: Mouse moved to (254, 451)
Screenshot: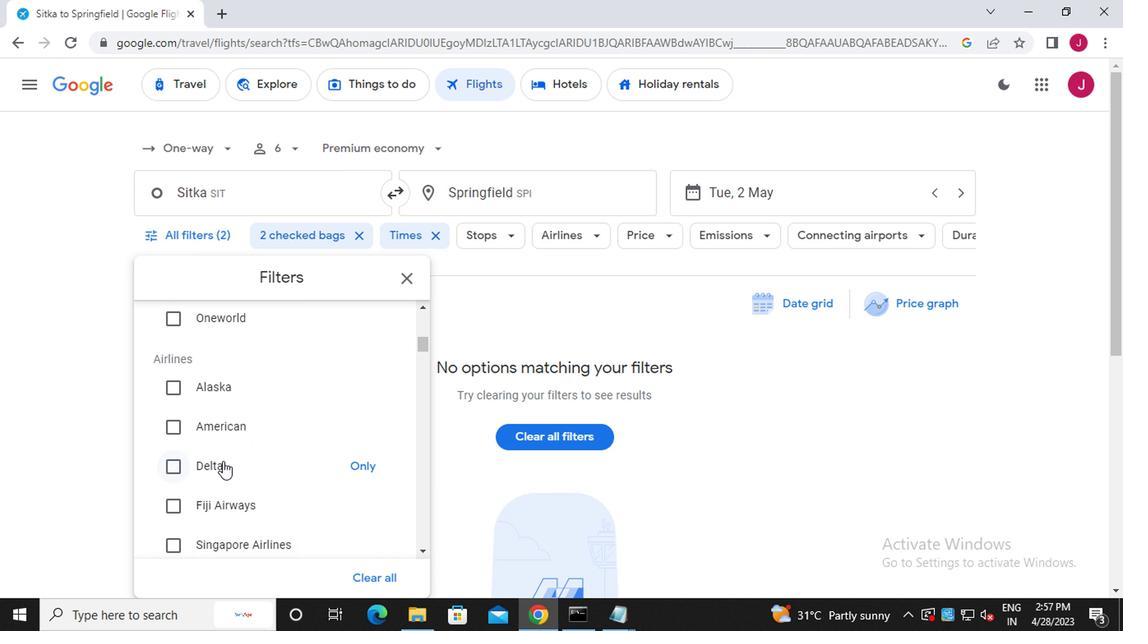 
Action: Mouse scrolled (254, 450) with delta (0, -1)
Screenshot: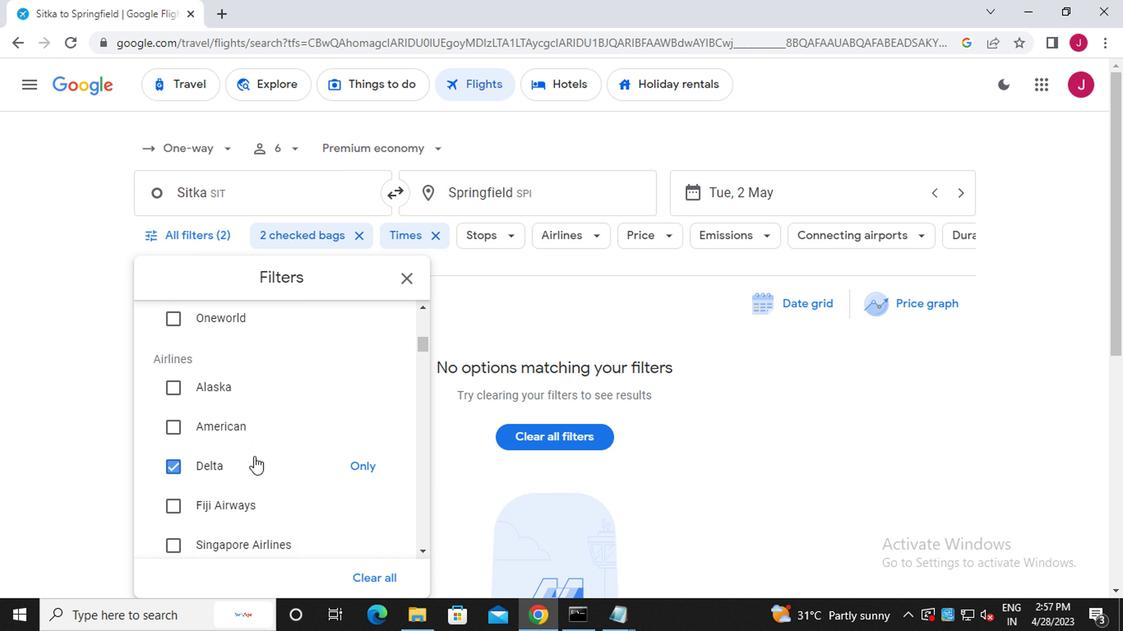 
Action: Mouse moved to (254, 450)
Screenshot: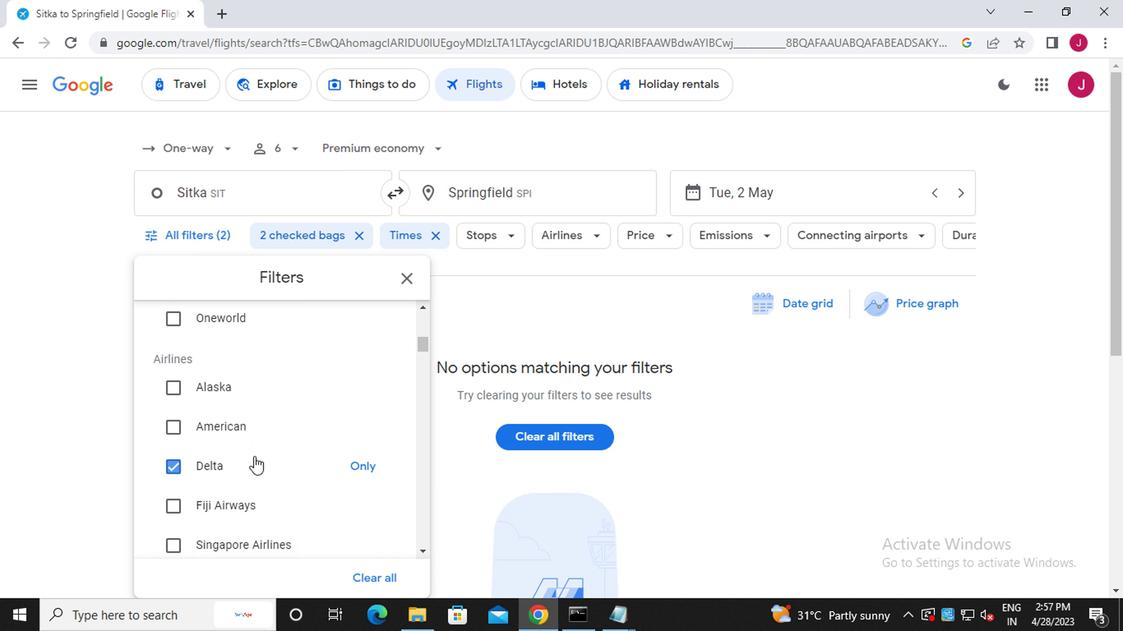 
Action: Mouse scrolled (254, 449) with delta (0, 0)
Screenshot: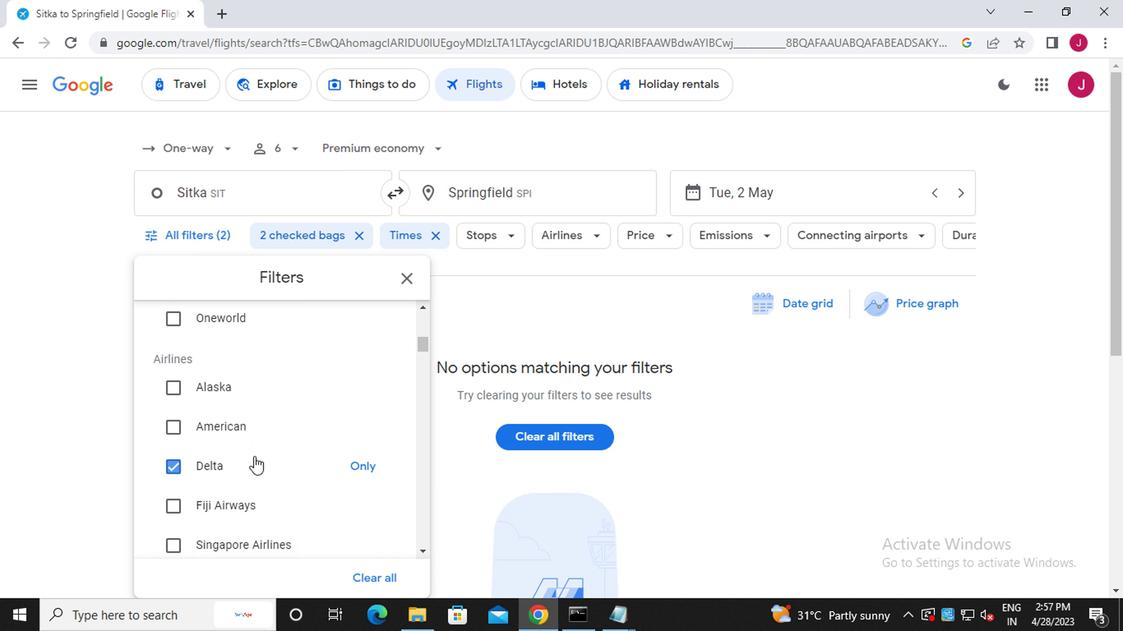 
Action: Mouse moved to (254, 442)
Screenshot: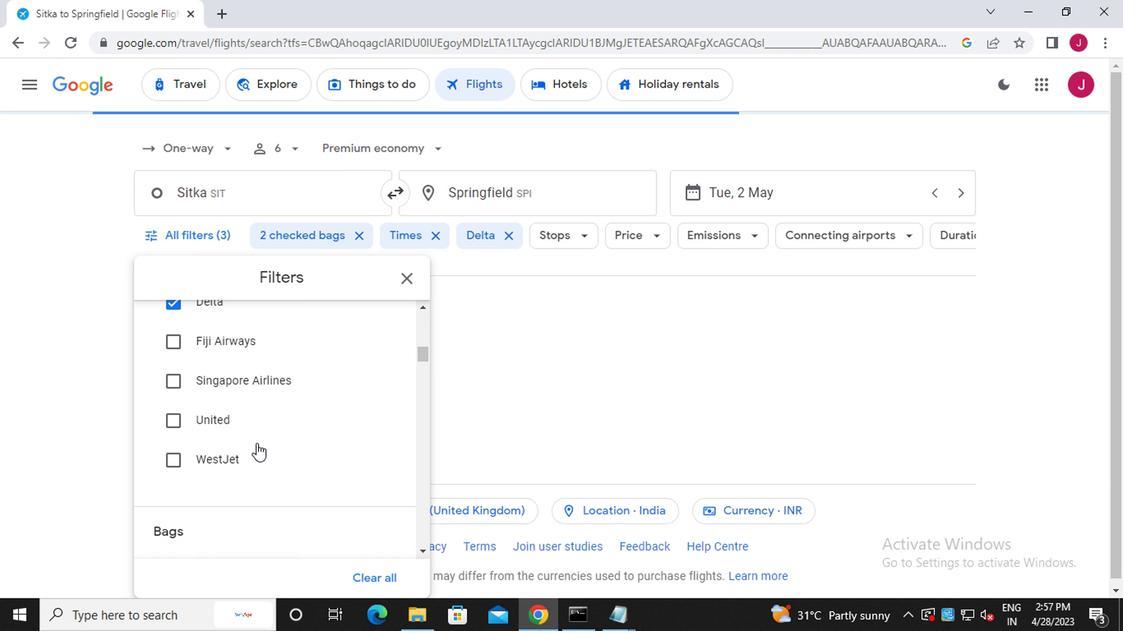 
Action: Mouse scrolled (254, 441) with delta (0, 0)
Screenshot: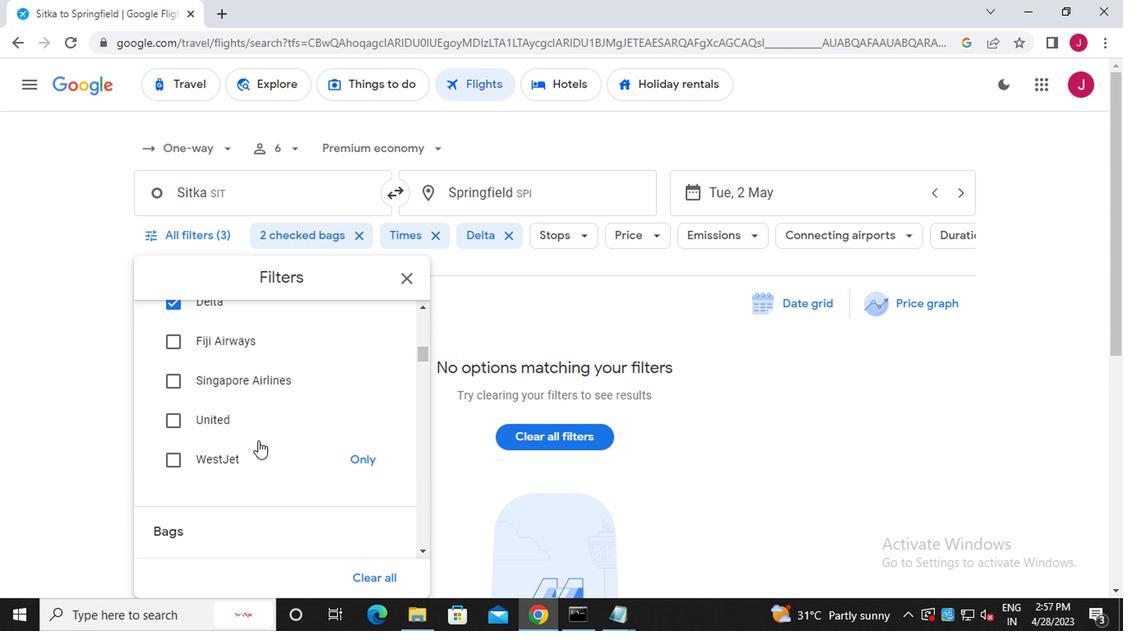 
Action: Mouse scrolled (254, 441) with delta (0, 0)
Screenshot: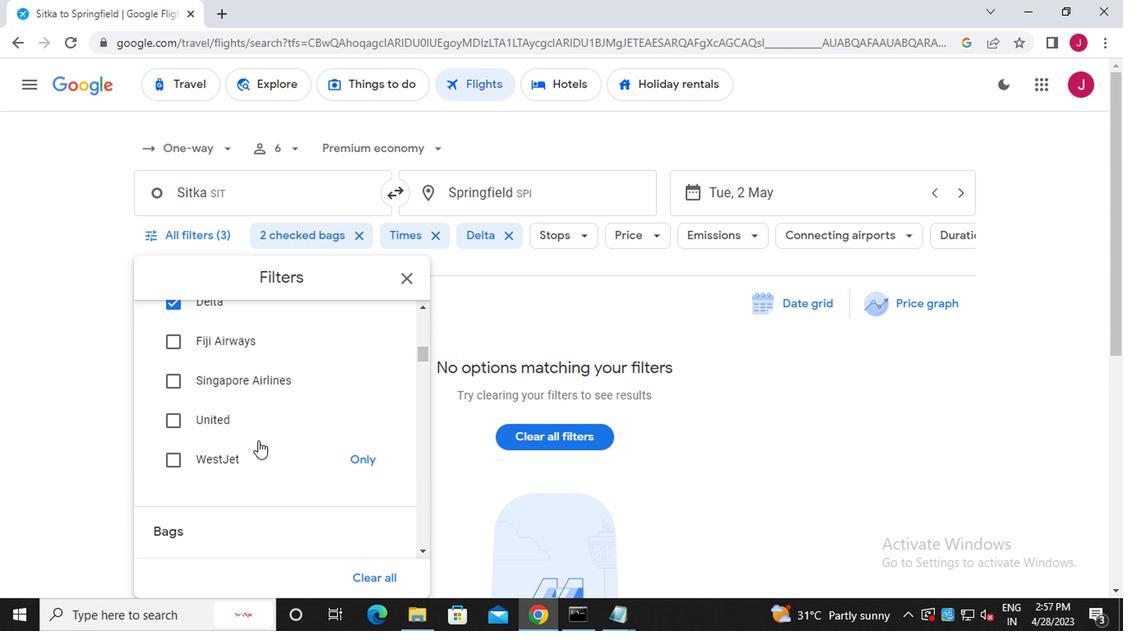 
Action: Mouse moved to (375, 452)
Screenshot: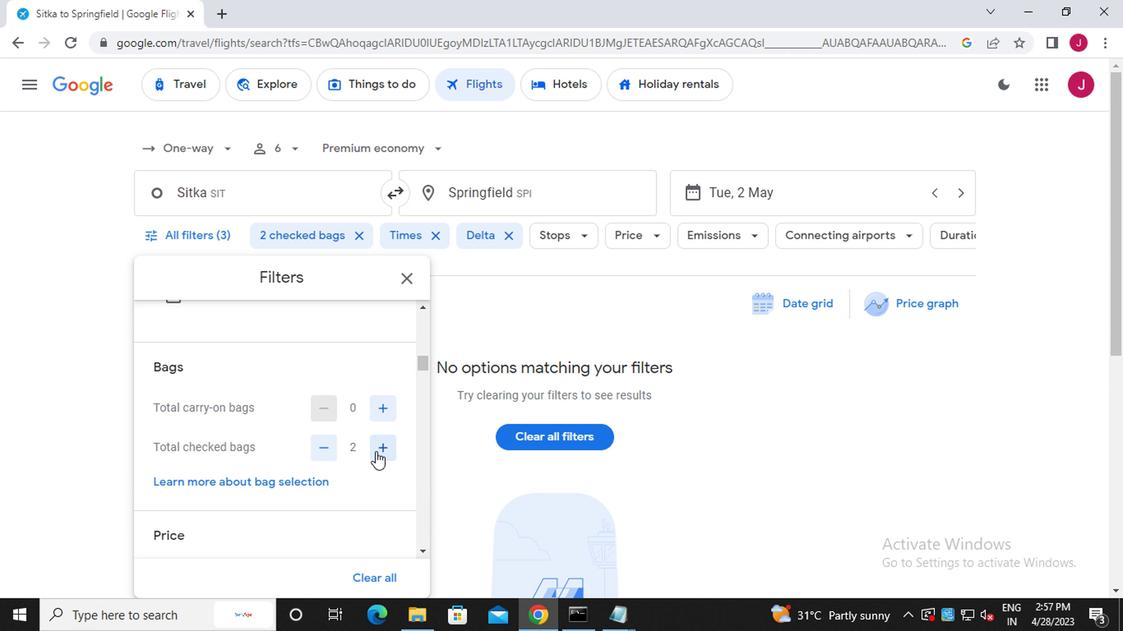 
Action: Mouse pressed left at (375, 452)
Screenshot: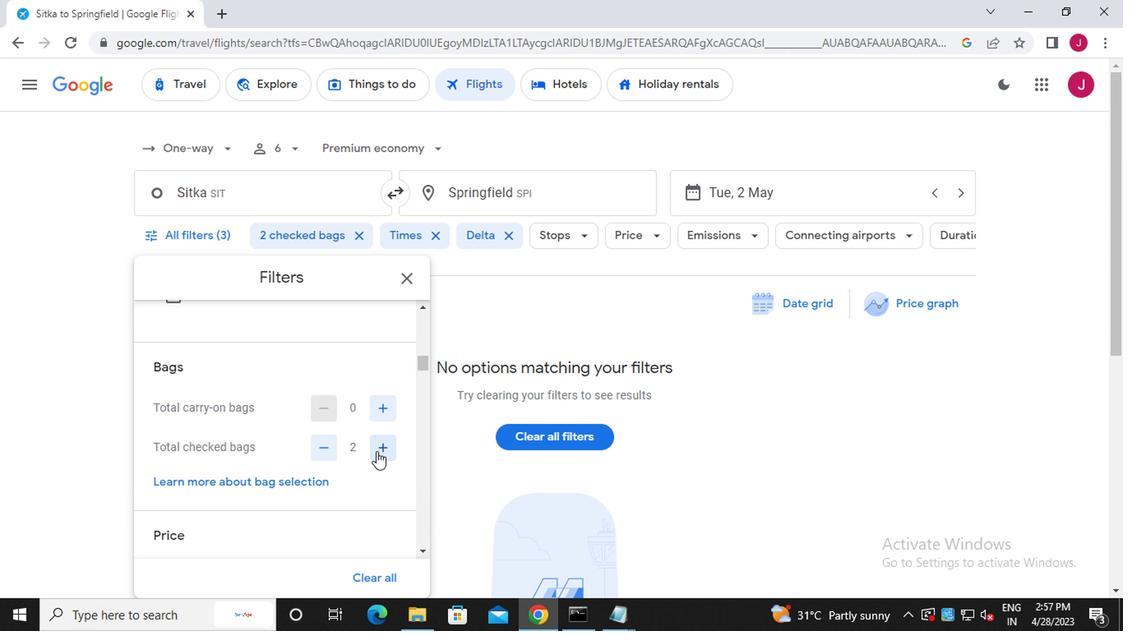 
Action: Mouse moved to (368, 451)
Screenshot: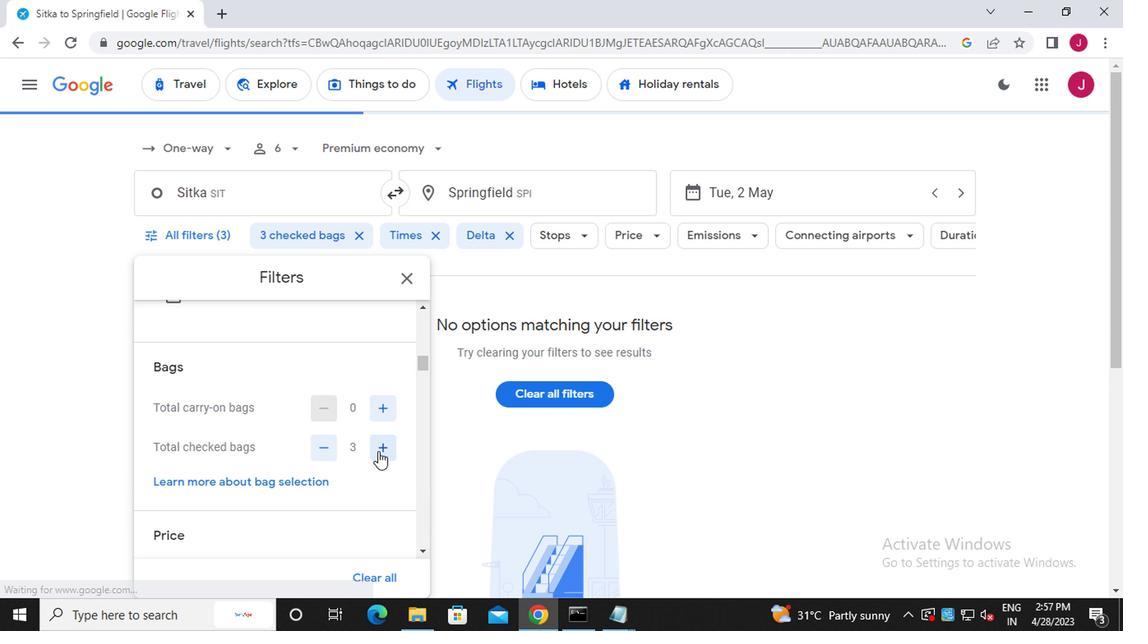 
Action: Mouse scrolled (368, 450) with delta (0, -1)
Screenshot: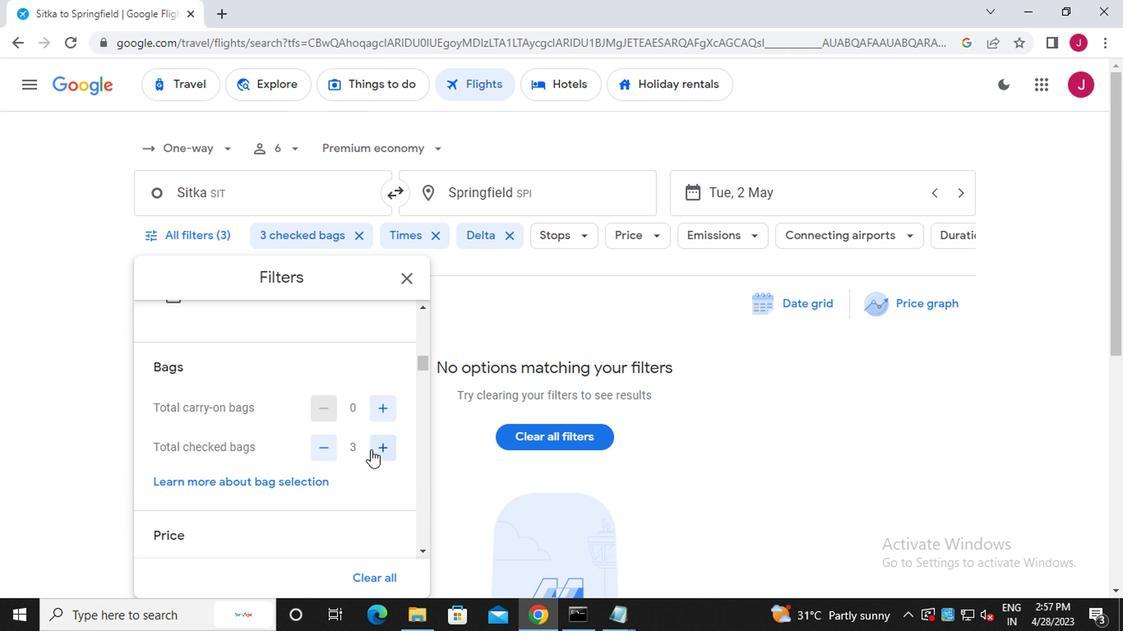 
Action: Mouse scrolled (368, 450) with delta (0, -1)
Screenshot: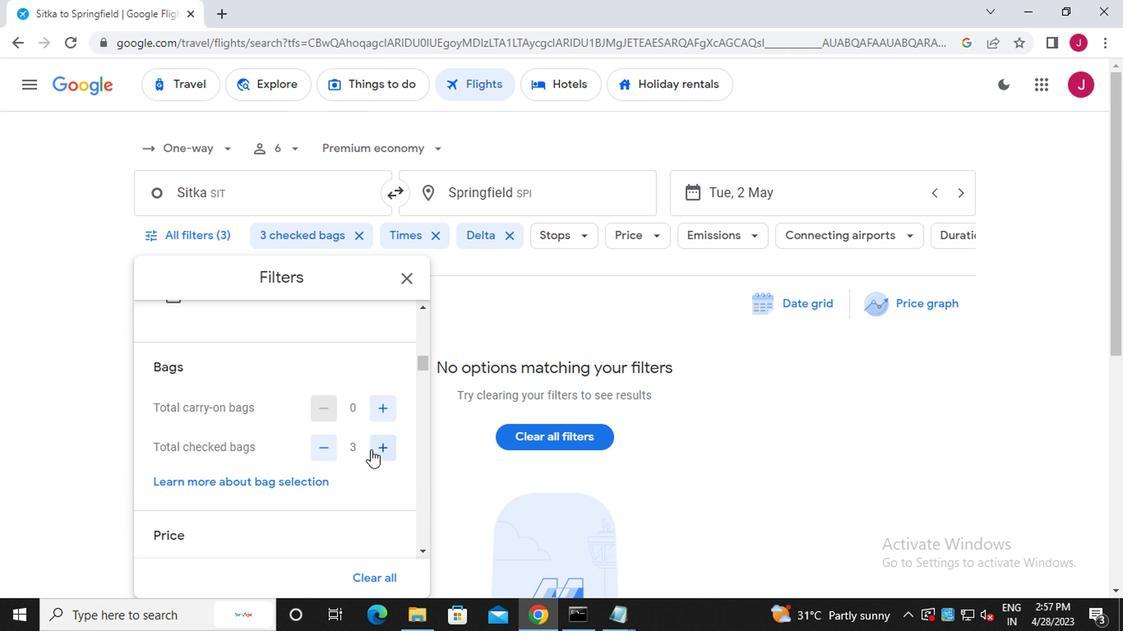 
Action: Mouse moved to (382, 449)
Screenshot: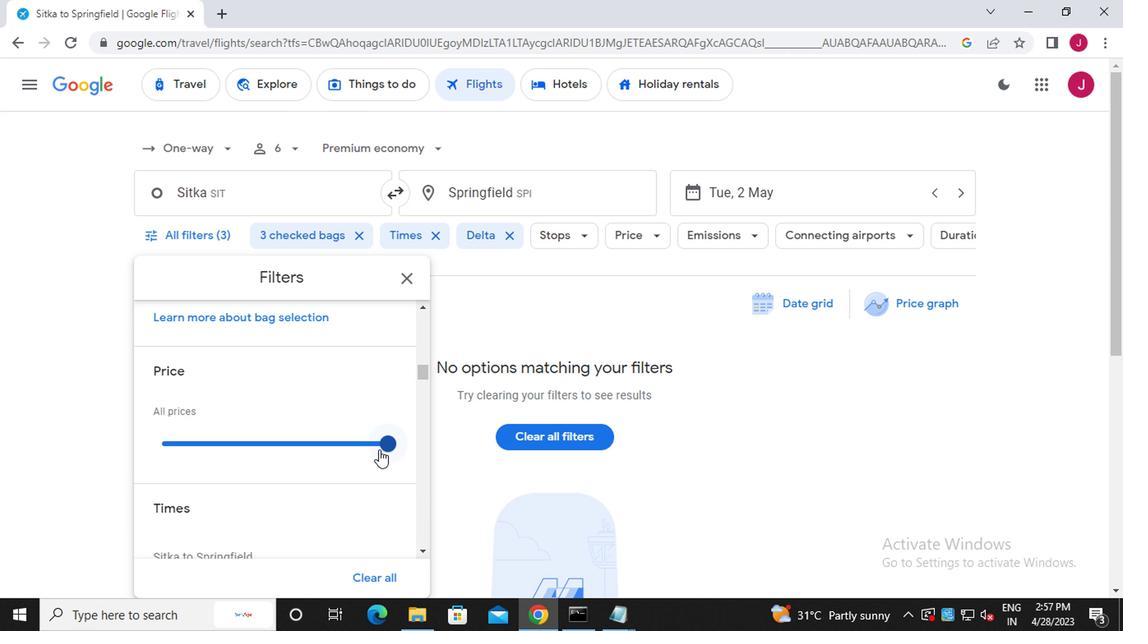 
Action: Mouse pressed left at (382, 449)
Screenshot: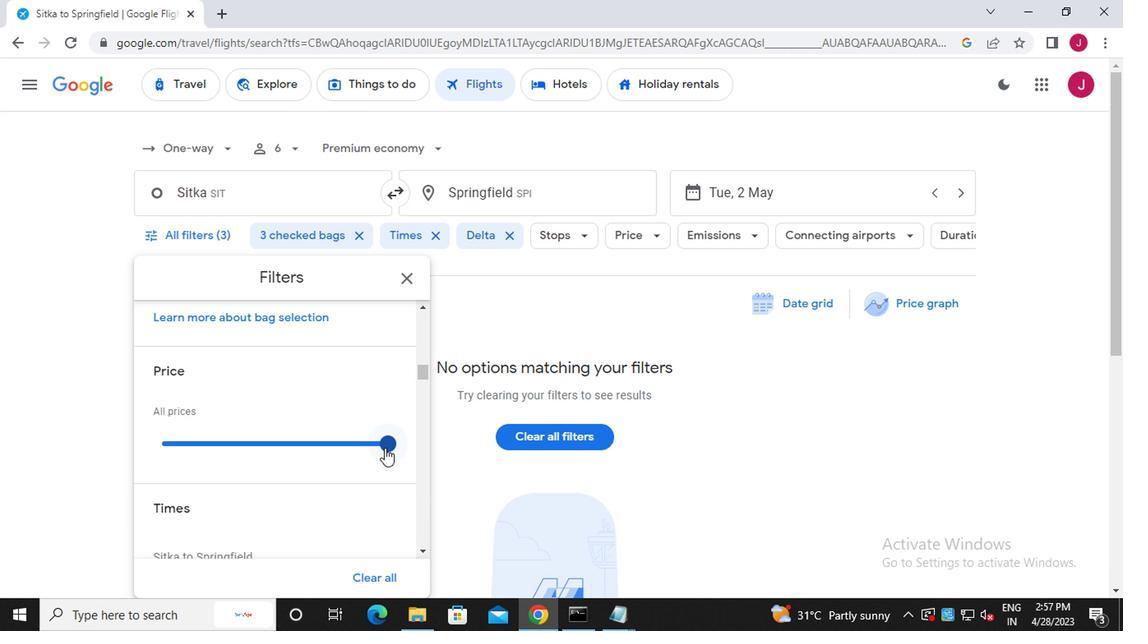 
Action: Mouse moved to (382, 437)
Screenshot: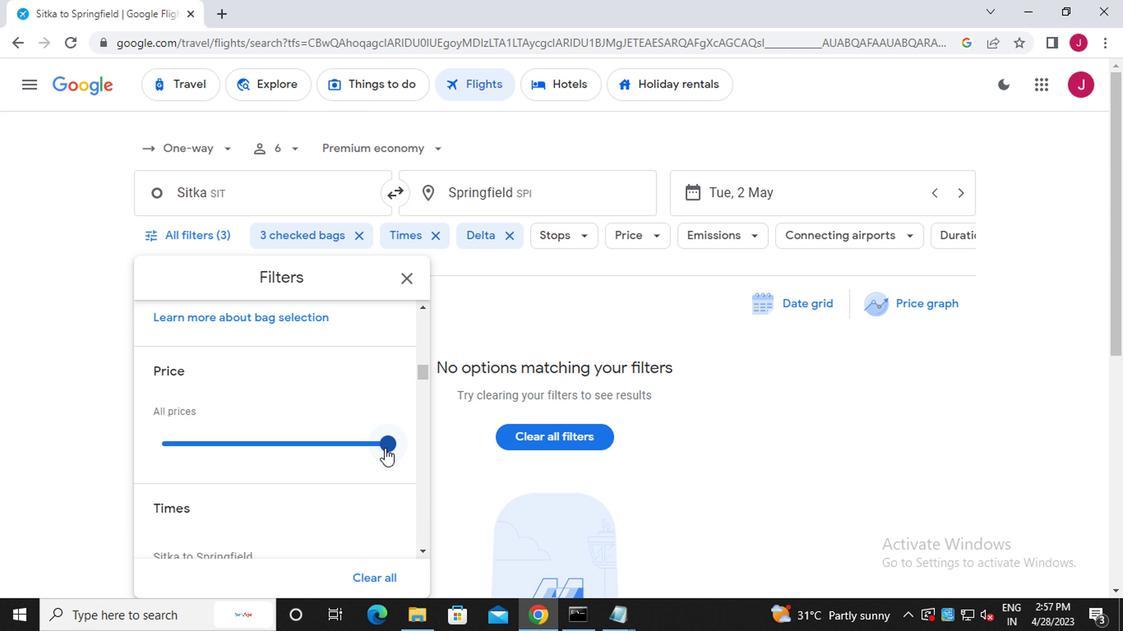 
Action: Mouse scrolled (382, 436) with delta (0, -1)
Screenshot: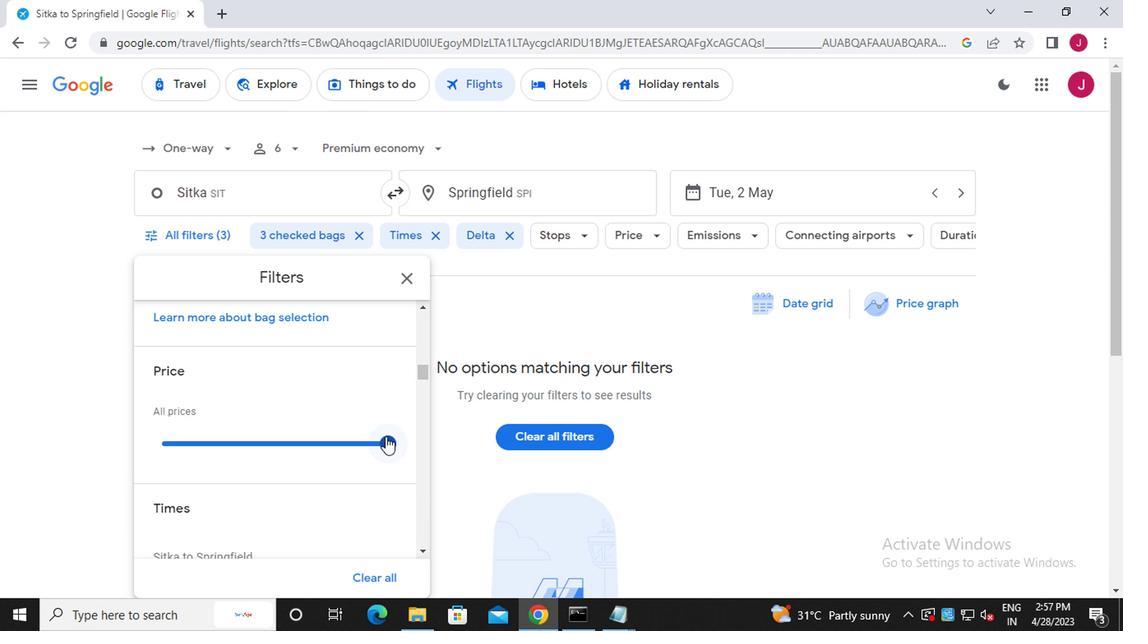 
Action: Mouse scrolled (382, 436) with delta (0, -1)
Screenshot: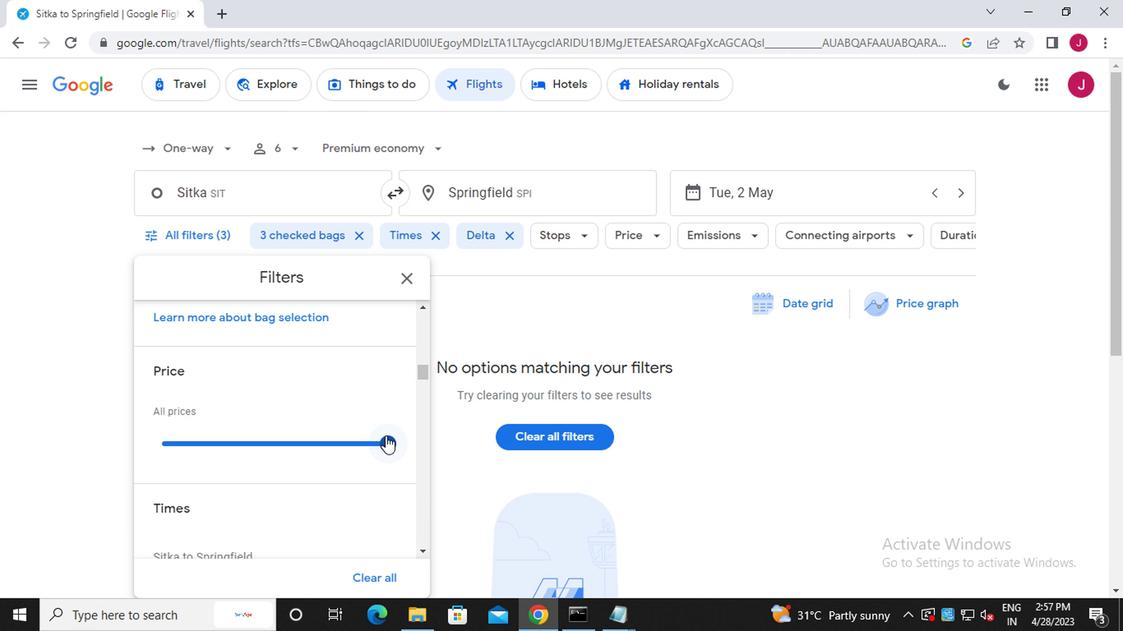 
Action: Mouse moved to (204, 466)
Screenshot: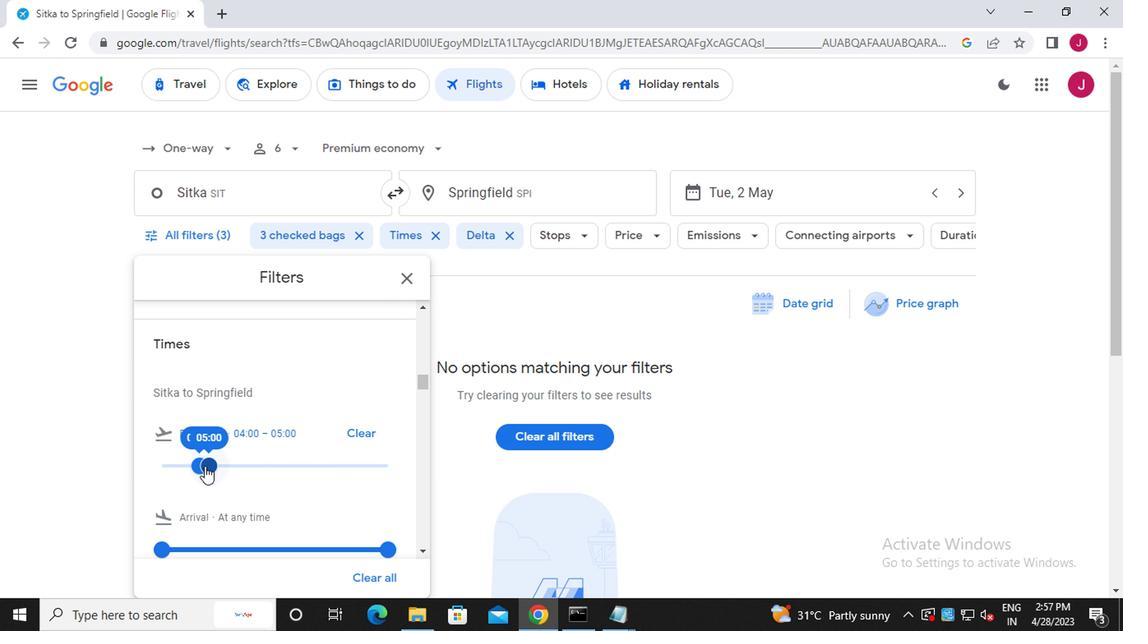 
Action: Mouse pressed left at (204, 466)
Screenshot: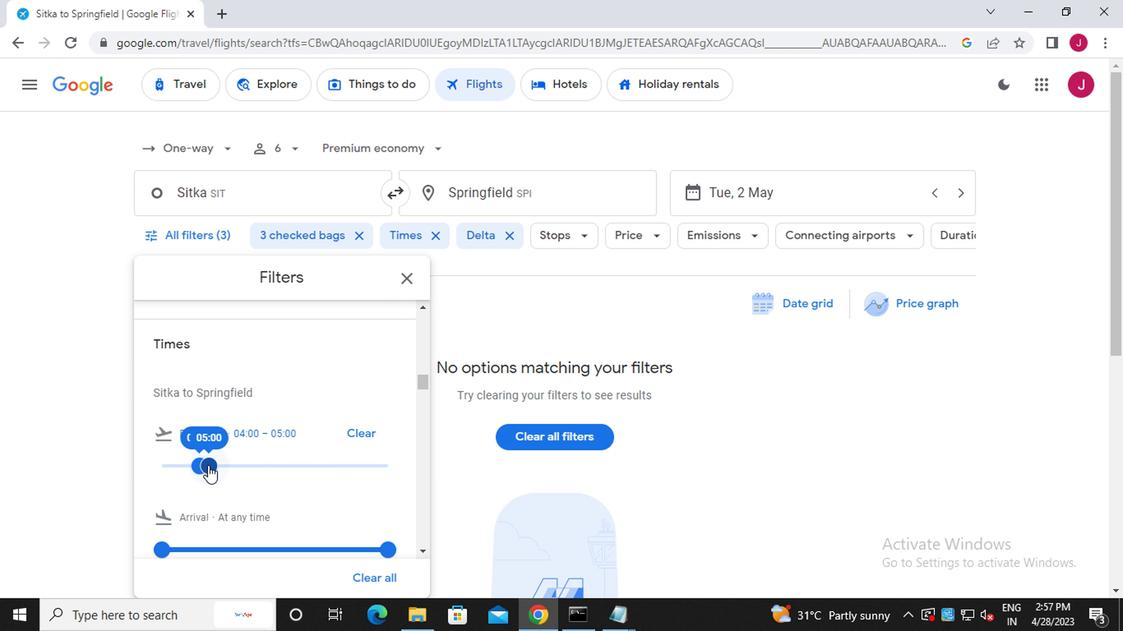
Action: Mouse moved to (190, 462)
Screenshot: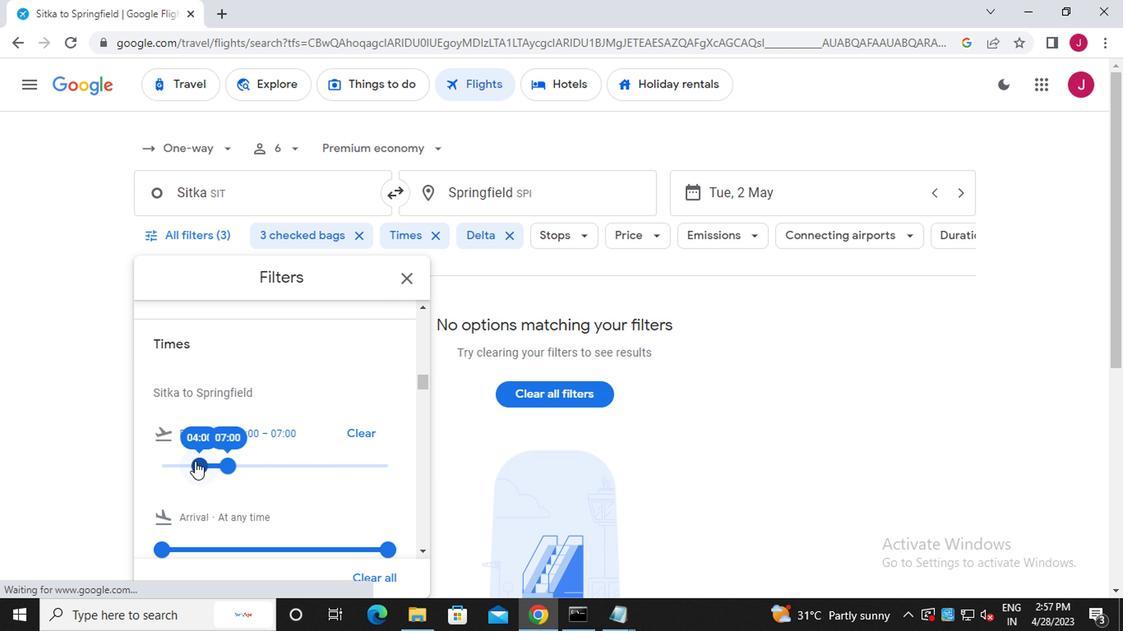 
Action: Mouse pressed left at (190, 462)
Screenshot: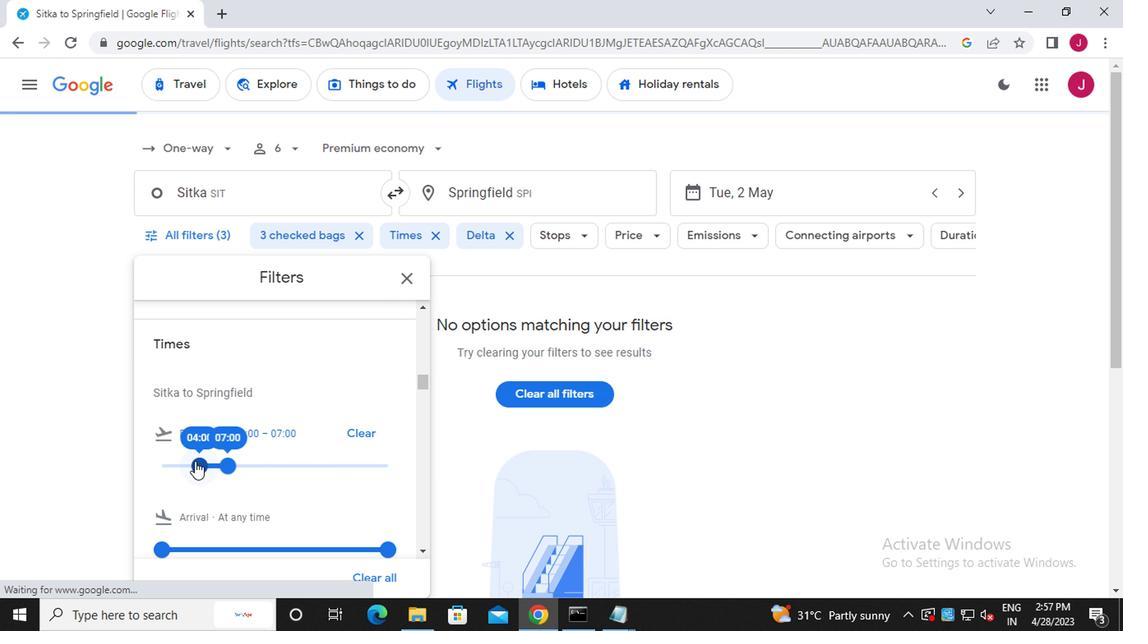 
Action: Mouse moved to (220, 466)
Screenshot: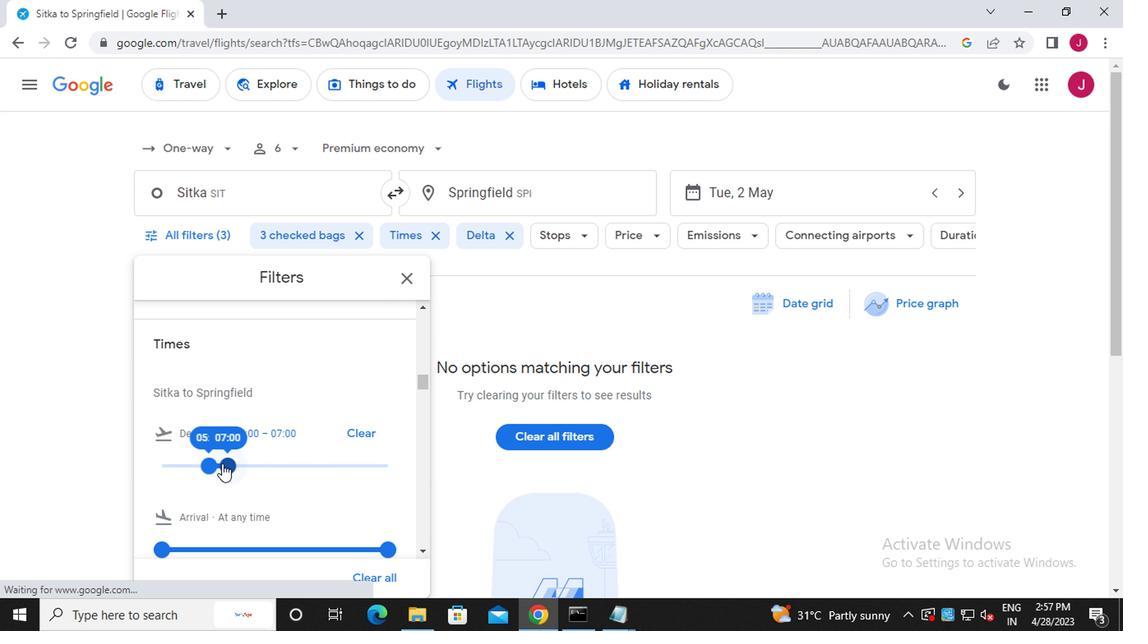 
Action: Mouse pressed left at (220, 466)
Screenshot: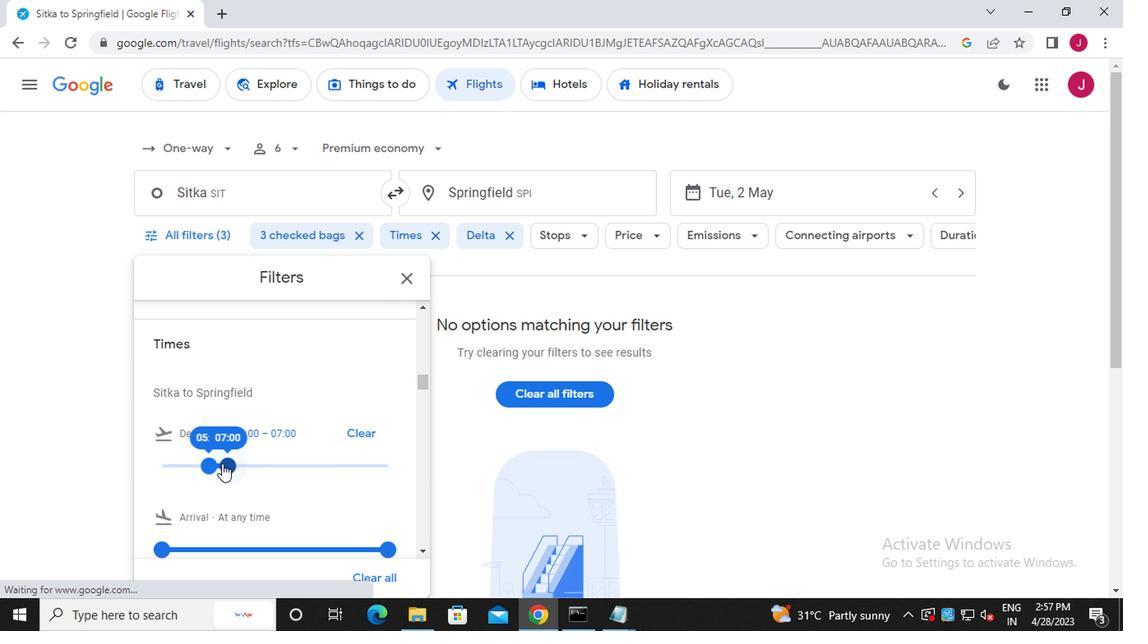 
Action: Mouse moved to (227, 468)
Screenshot: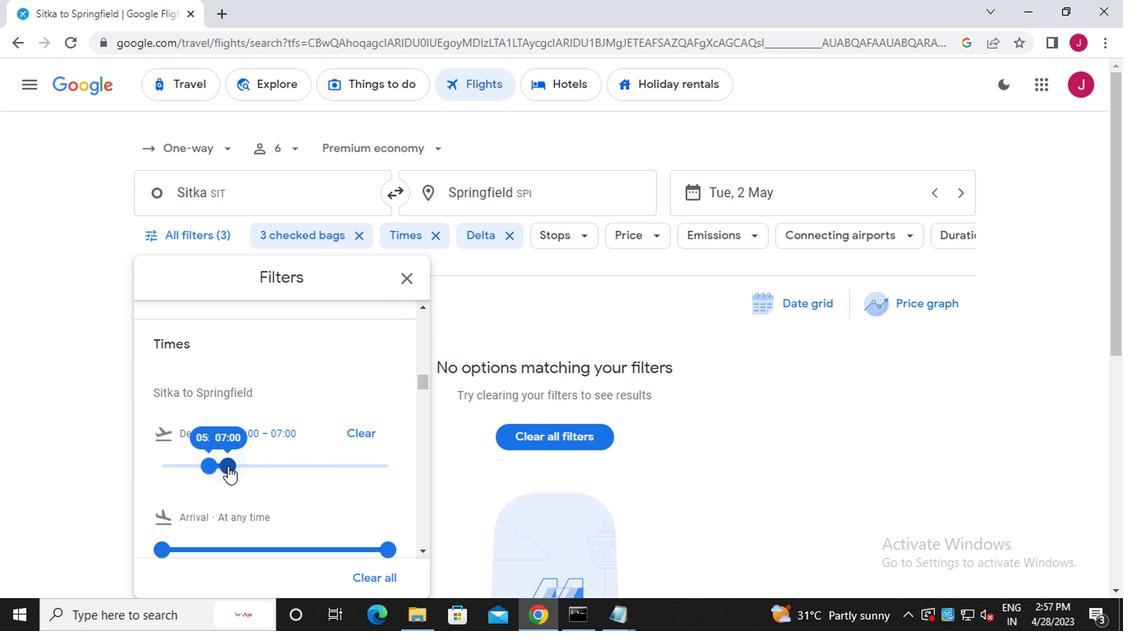 
Action: Mouse pressed left at (227, 468)
Screenshot: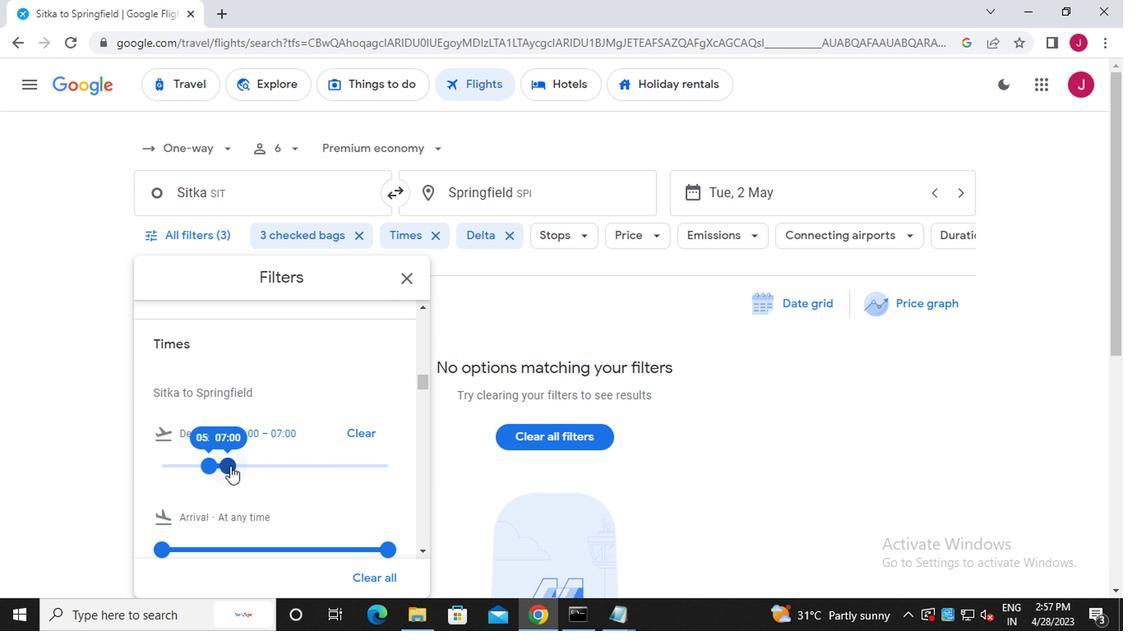 
Action: Mouse moved to (407, 283)
Screenshot: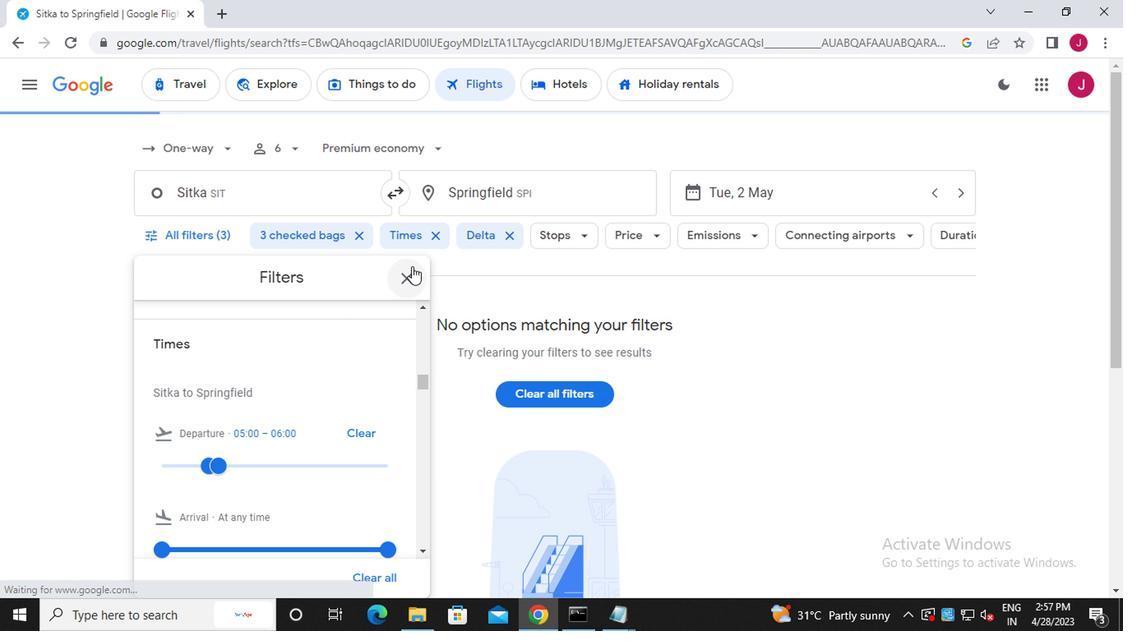 
Action: Mouse pressed left at (407, 283)
Screenshot: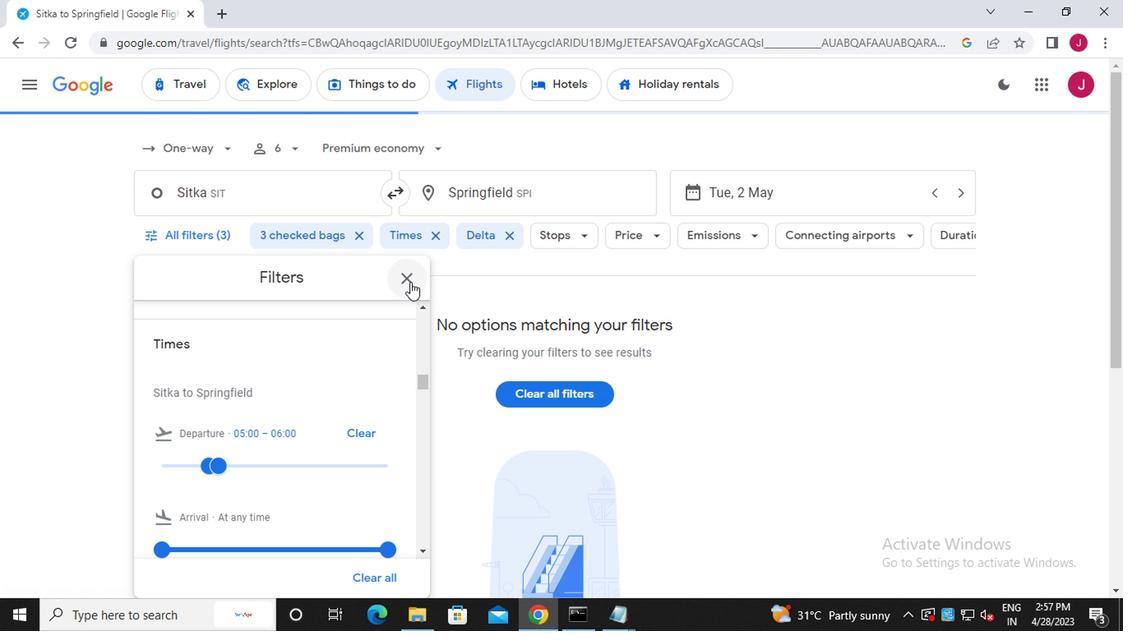 
